 Task: Find connections with filter location General José de San Martín with filter topic #humanresourceswith filter profile language Potuguese with filter current company Hexaware Technologies with filter school Brainware University with filter industry Electrical Equipment Manufacturing with filter service category FIle Management with filter keywords title Credit Counselor
Action: Mouse moved to (490, 100)
Screenshot: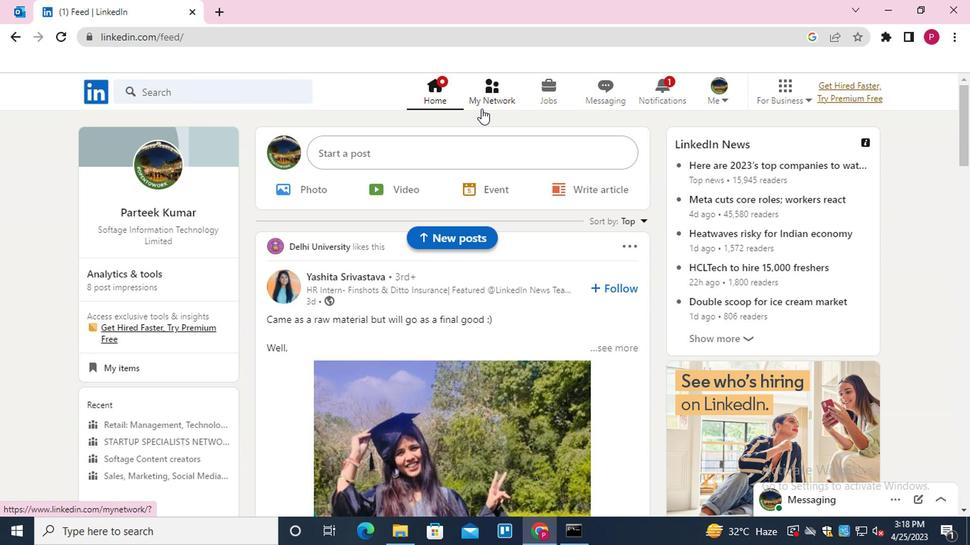 
Action: Mouse pressed left at (490, 100)
Screenshot: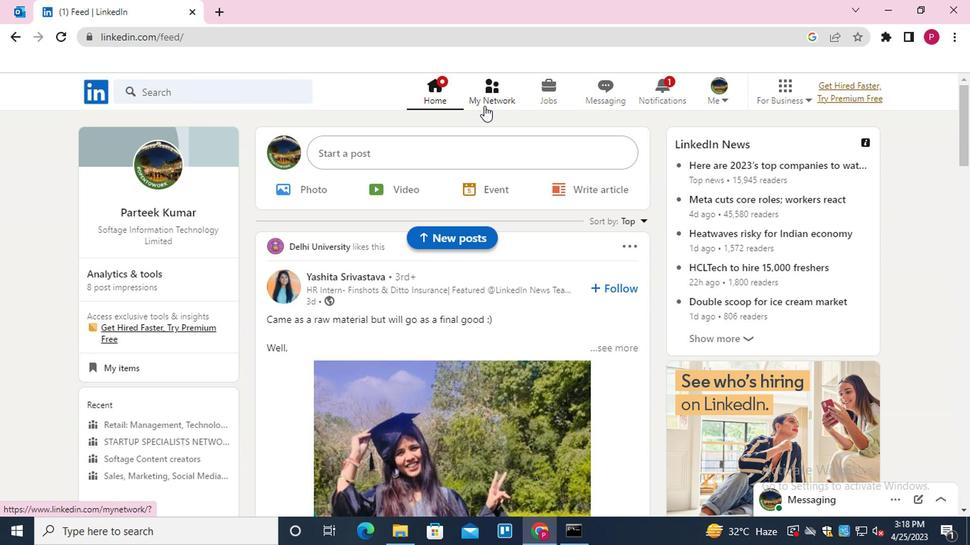 
Action: Mouse moved to (187, 174)
Screenshot: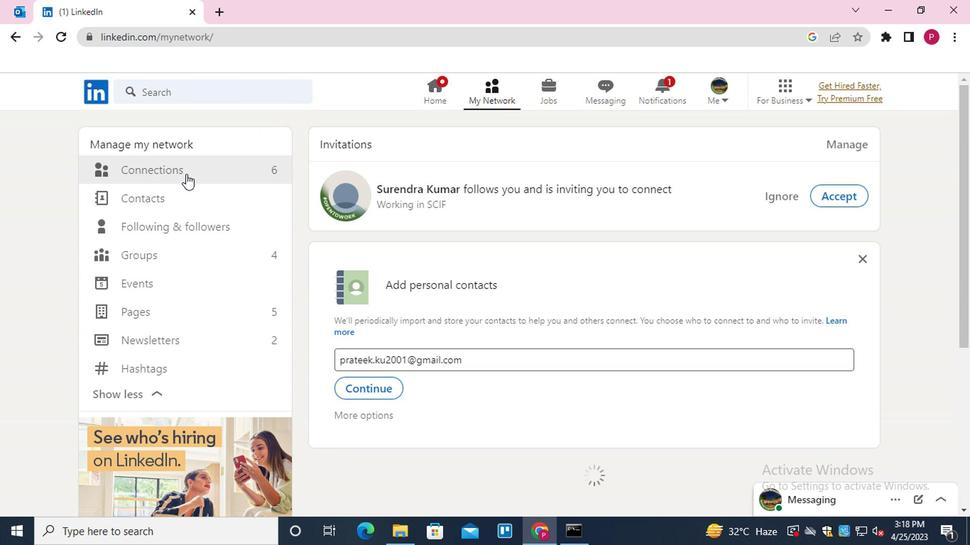 
Action: Mouse pressed left at (187, 174)
Screenshot: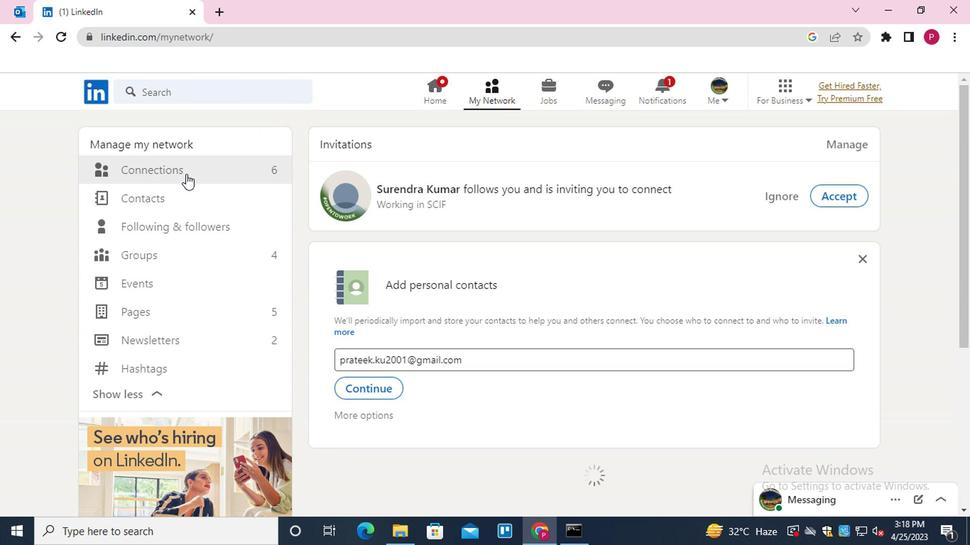 
Action: Mouse moved to (618, 169)
Screenshot: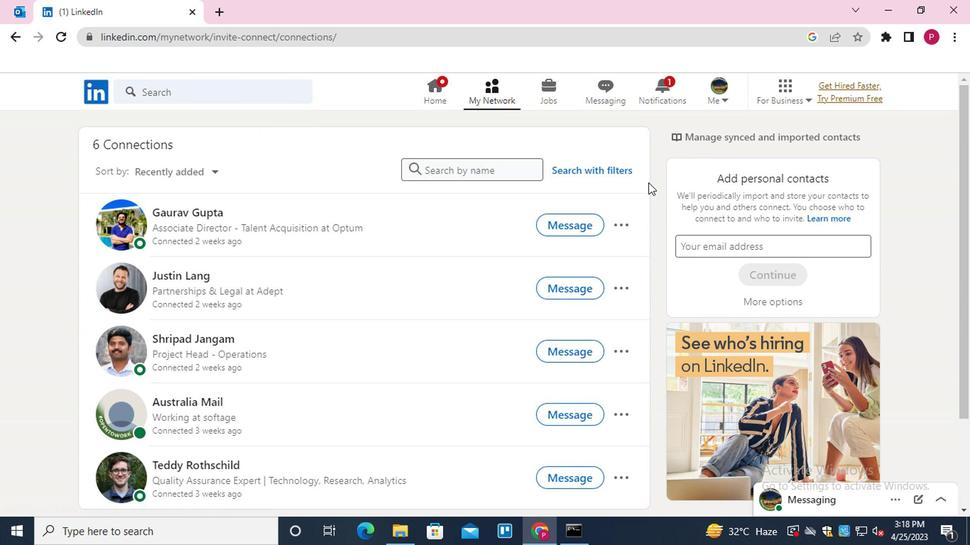 
Action: Mouse pressed left at (618, 169)
Screenshot: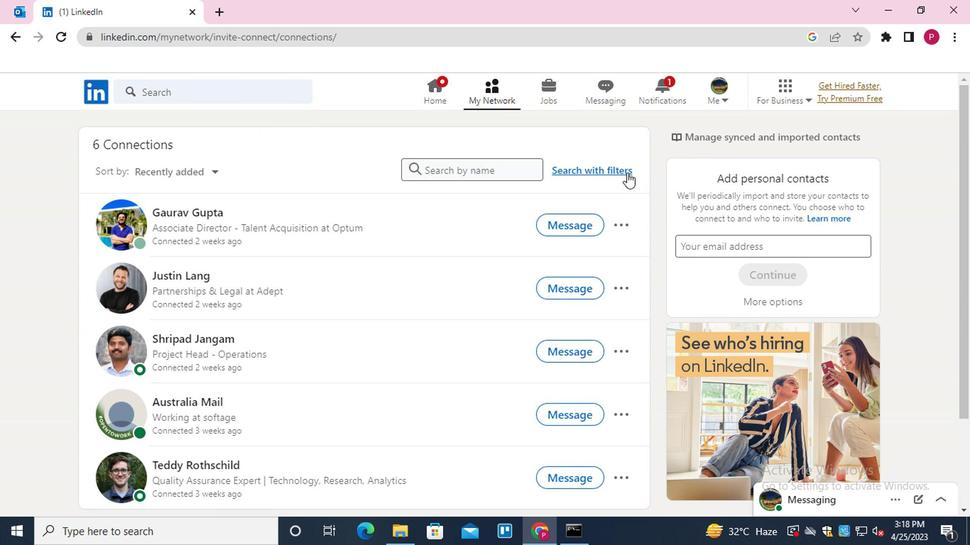 
Action: Mouse moved to (480, 137)
Screenshot: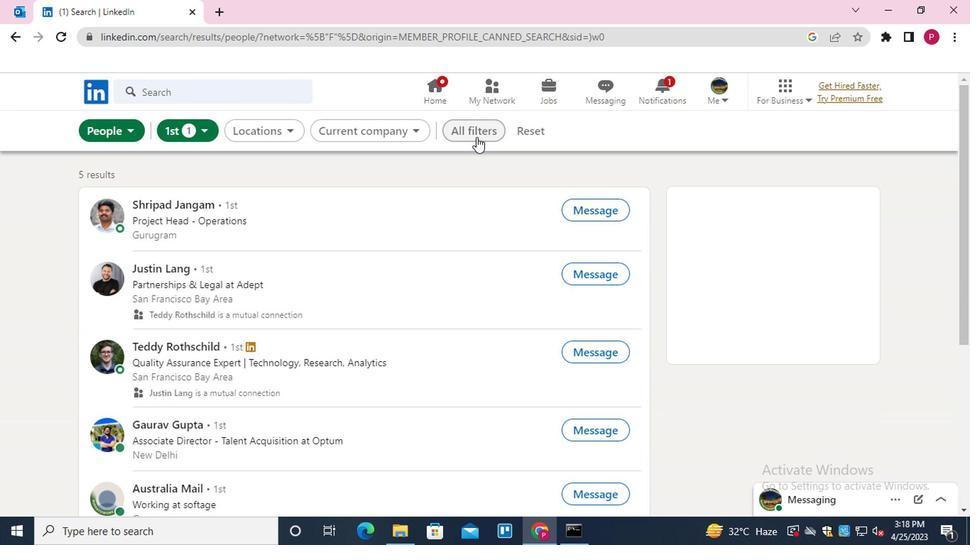 
Action: Mouse pressed left at (480, 137)
Screenshot: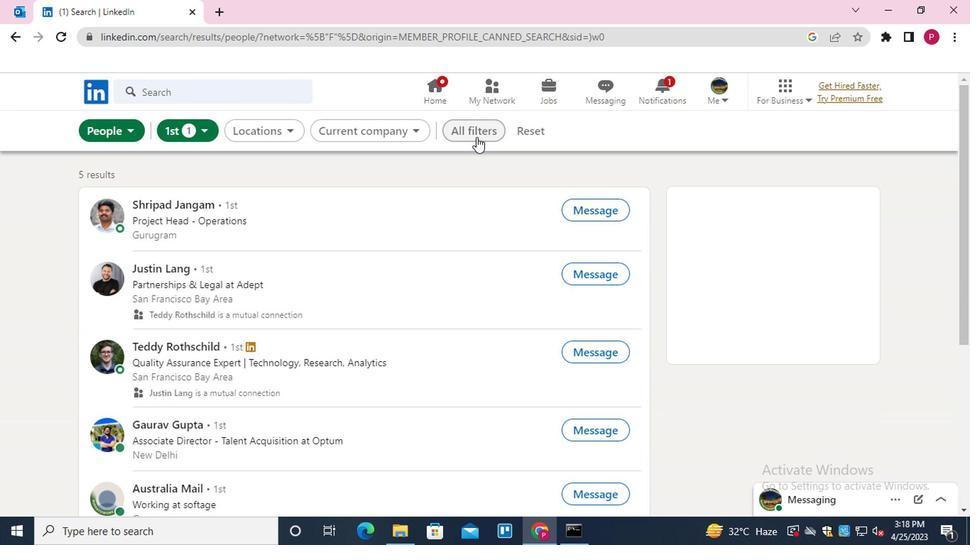 
Action: Mouse moved to (720, 332)
Screenshot: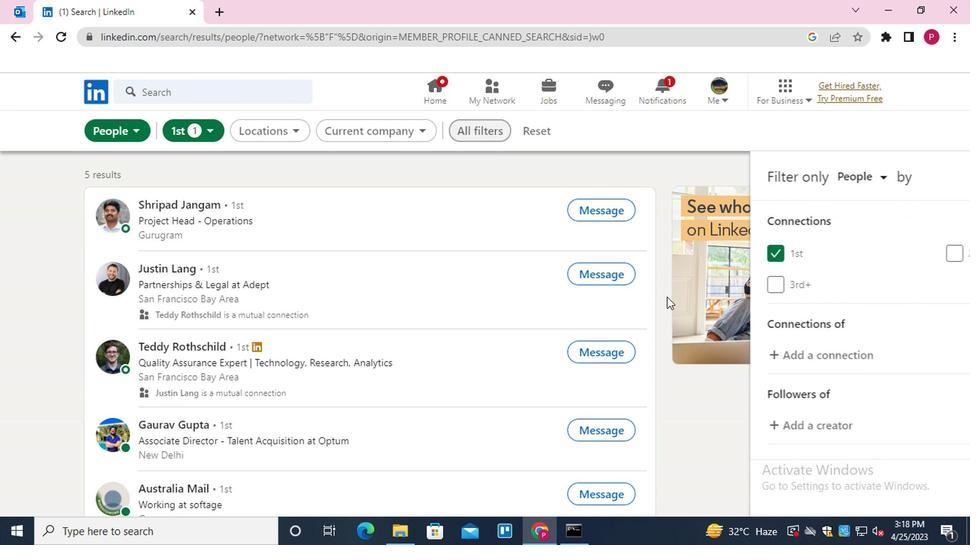 
Action: Mouse scrolled (720, 331) with delta (0, -1)
Screenshot: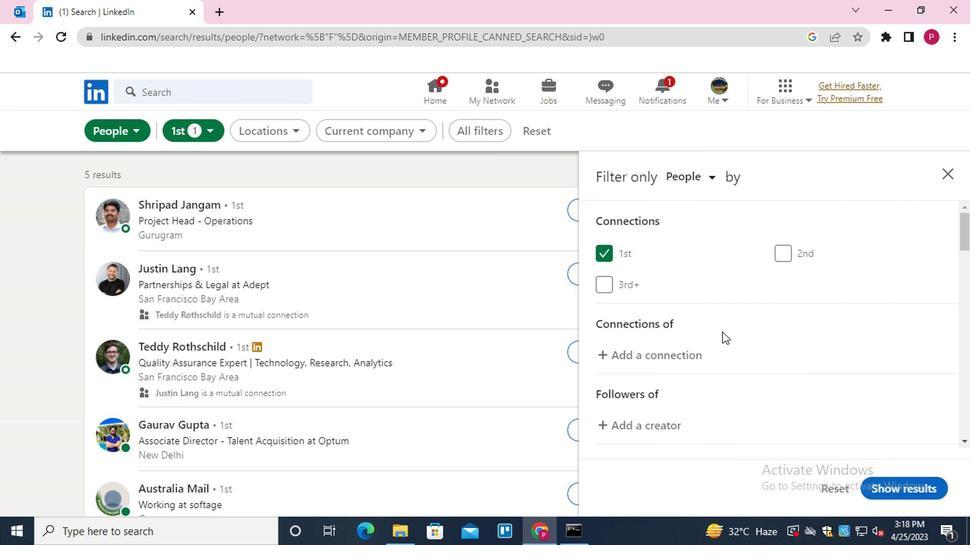 
Action: Mouse scrolled (720, 331) with delta (0, -1)
Screenshot: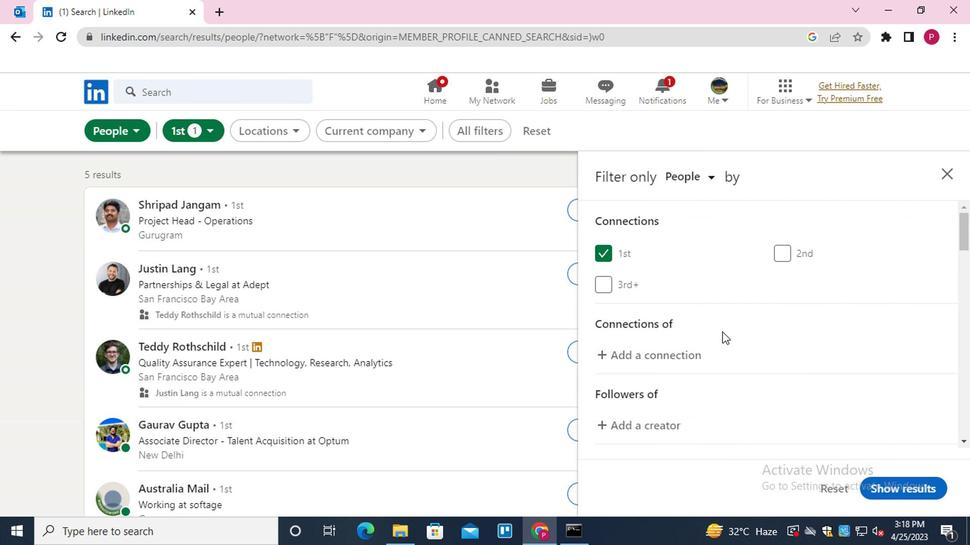 
Action: Mouse moved to (832, 408)
Screenshot: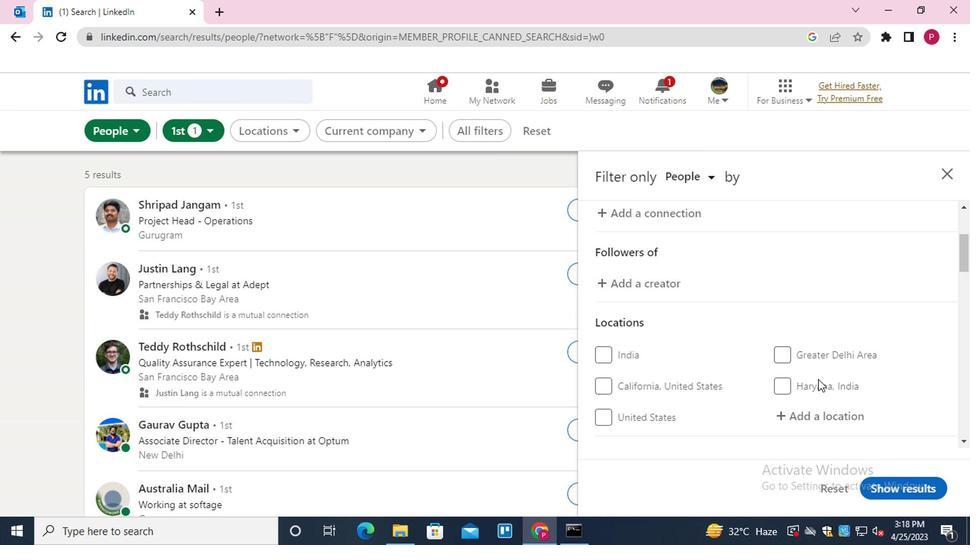 
Action: Mouse pressed left at (832, 408)
Screenshot: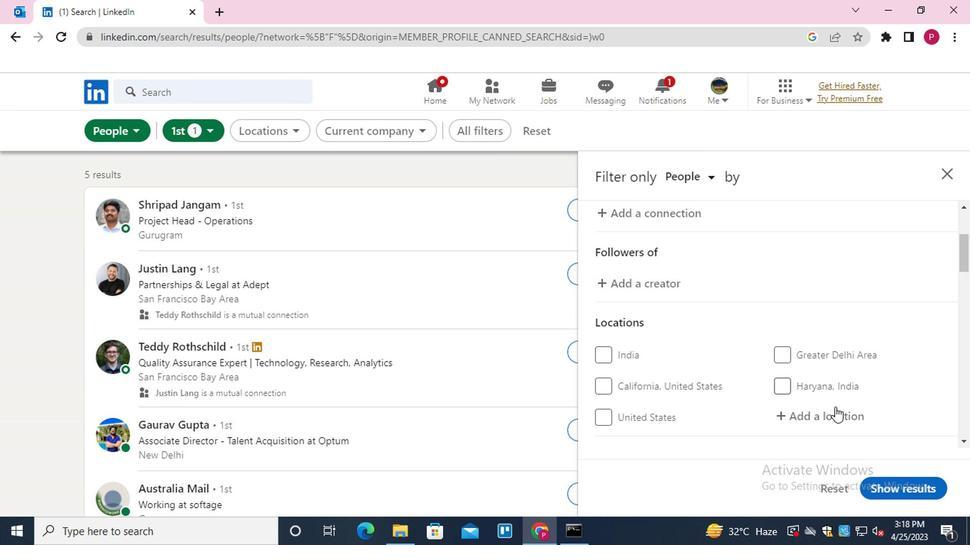 
Action: Mouse moved to (832, 408)
Screenshot: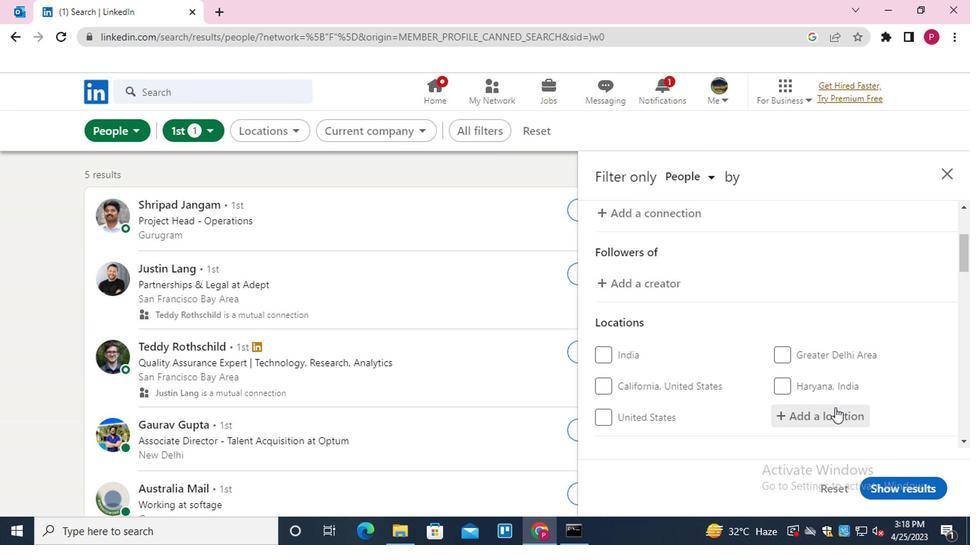 
Action: Key pressed <Key.shift>GENERAL<Key.space><Key.shift>JOSE
Screenshot: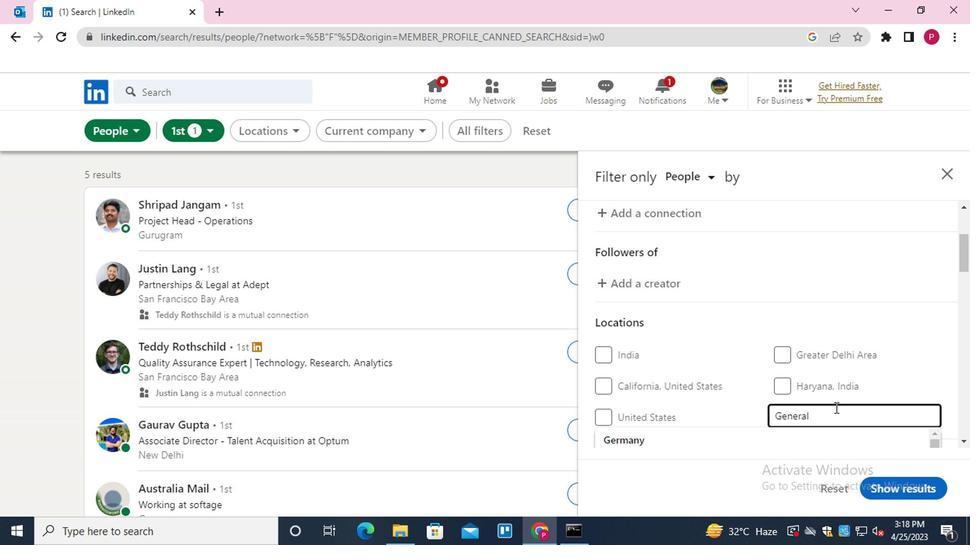 
Action: Mouse moved to (789, 343)
Screenshot: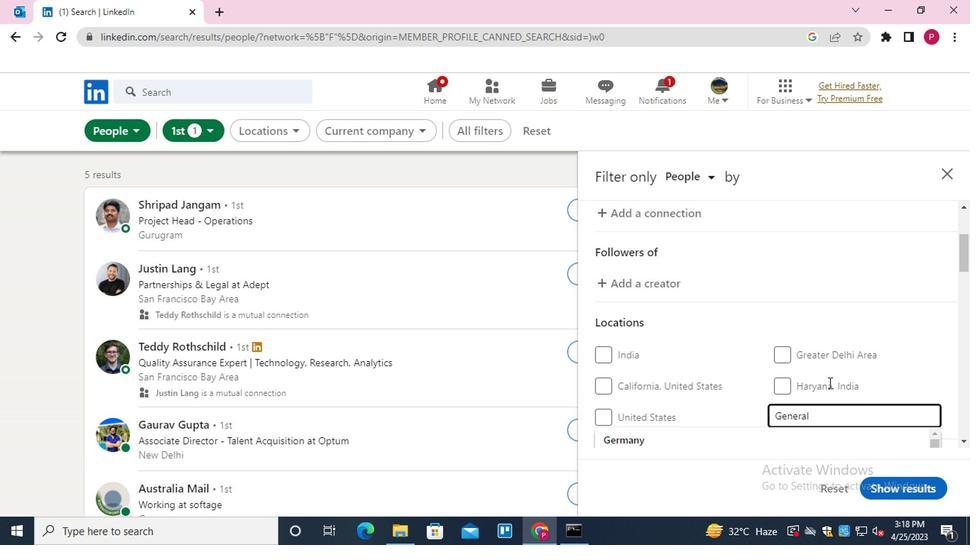 
Action: Mouse scrolled (789, 343) with delta (0, 0)
Screenshot: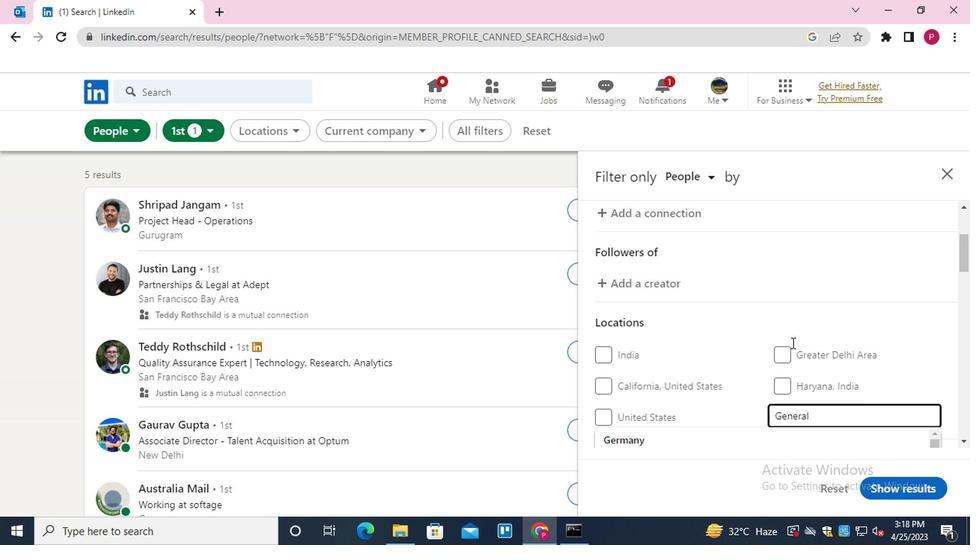 
Action: Mouse moved to (707, 369)
Screenshot: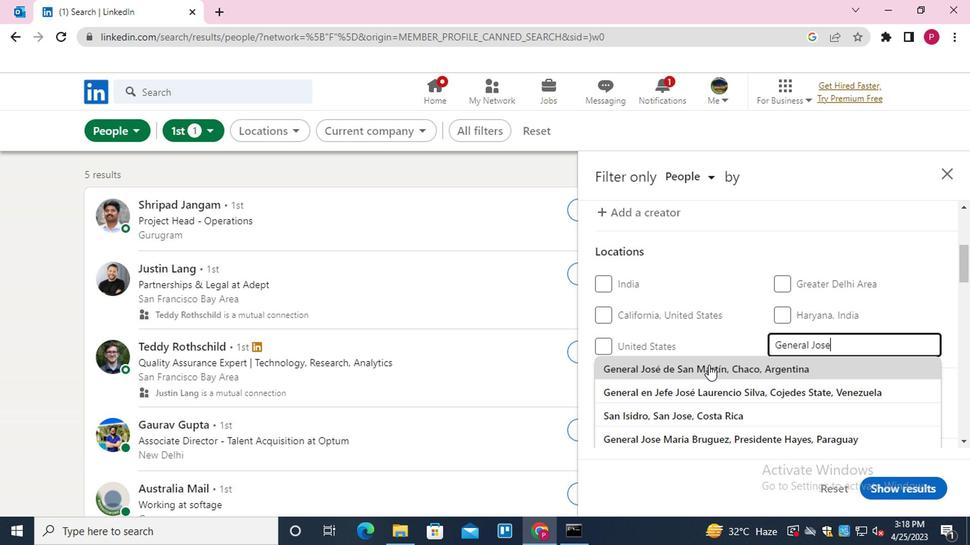 
Action: Mouse pressed left at (707, 369)
Screenshot: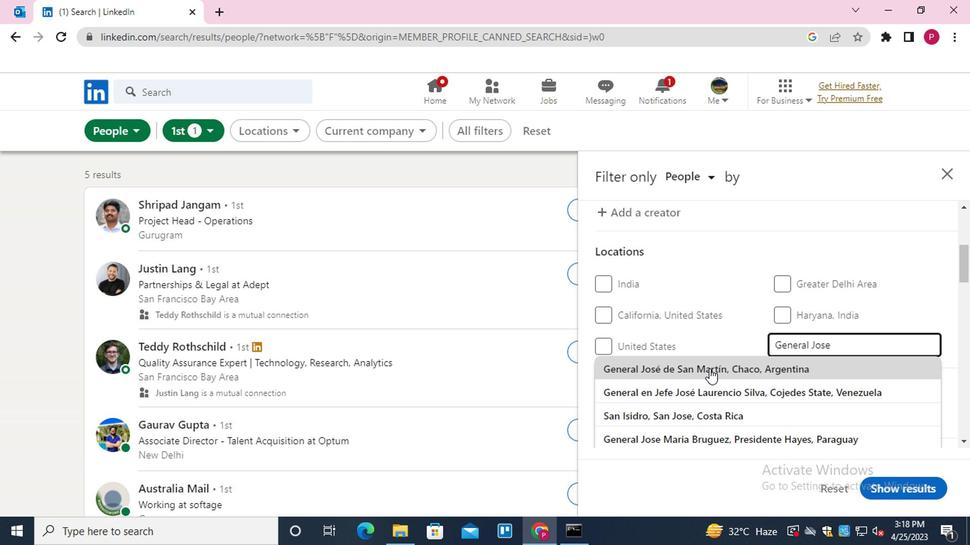 
Action: Mouse scrolled (707, 368) with delta (0, -1)
Screenshot: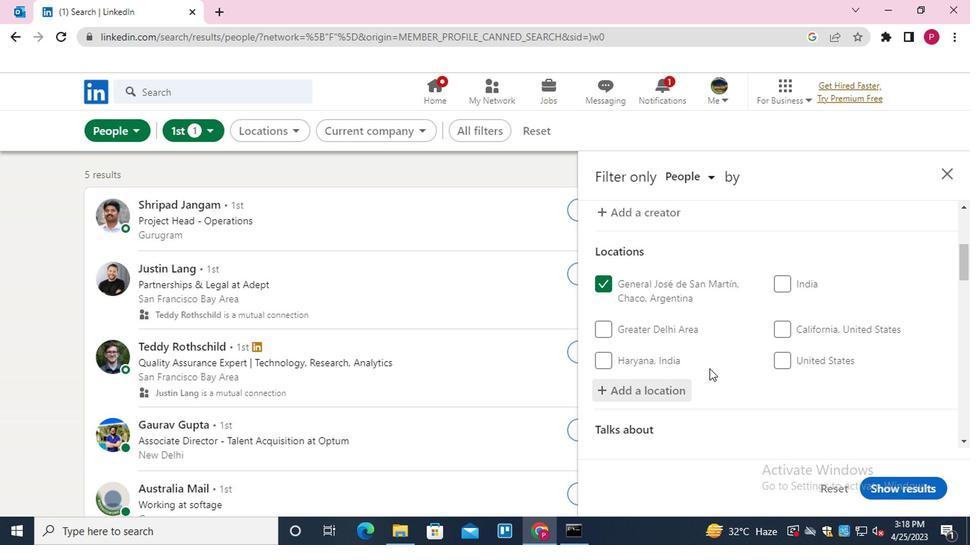 
Action: Mouse scrolled (707, 368) with delta (0, -1)
Screenshot: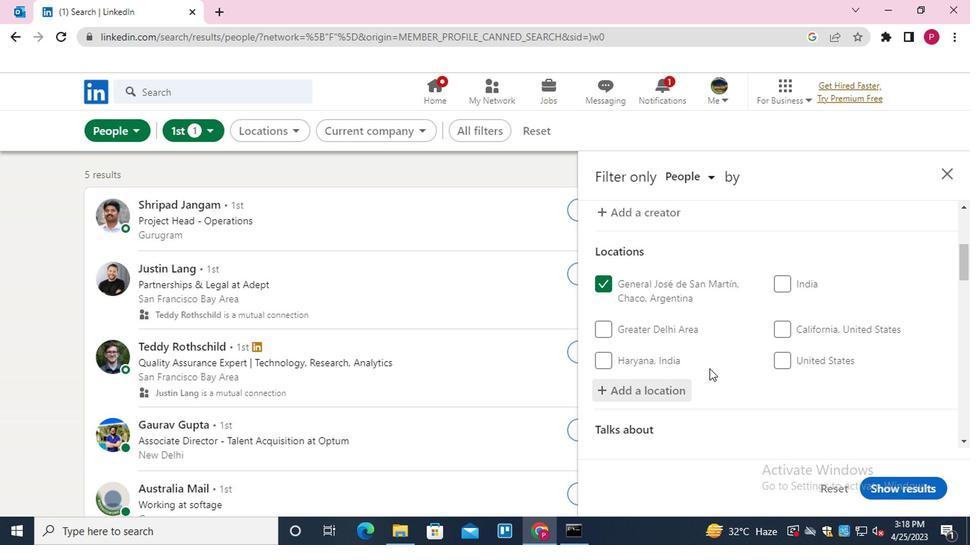 
Action: Mouse moved to (651, 314)
Screenshot: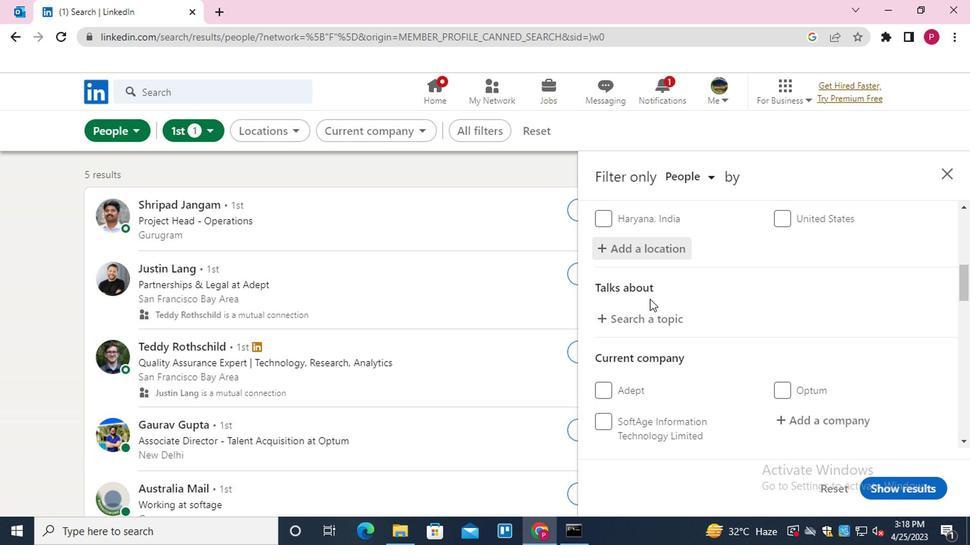 
Action: Mouse pressed left at (651, 314)
Screenshot: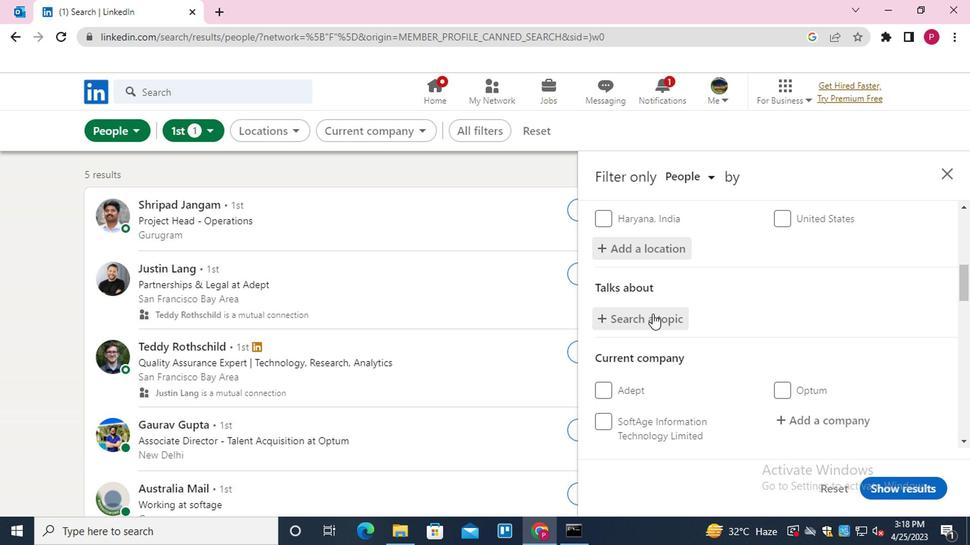 
Action: Key pressed <Key.shift>#HUMANRESORCES
Screenshot: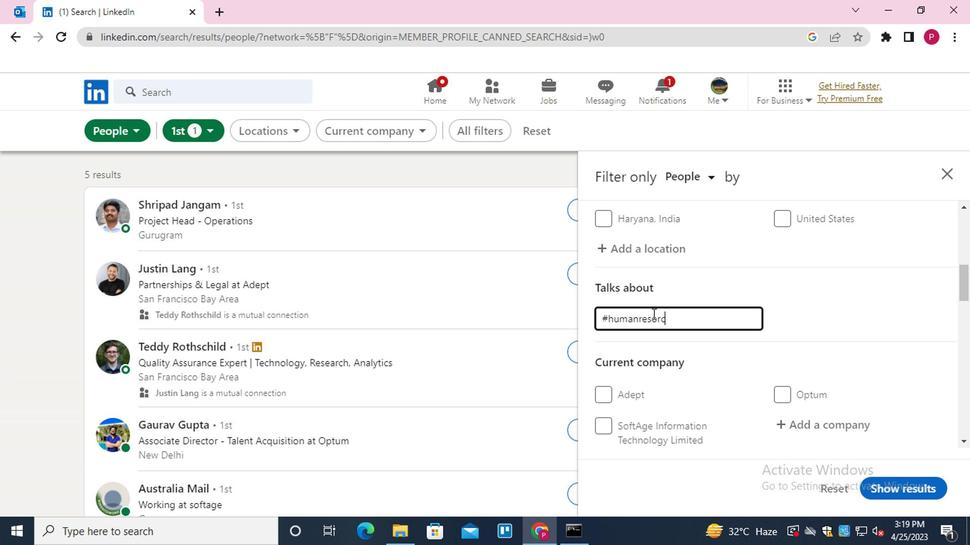 
Action: Mouse moved to (705, 339)
Screenshot: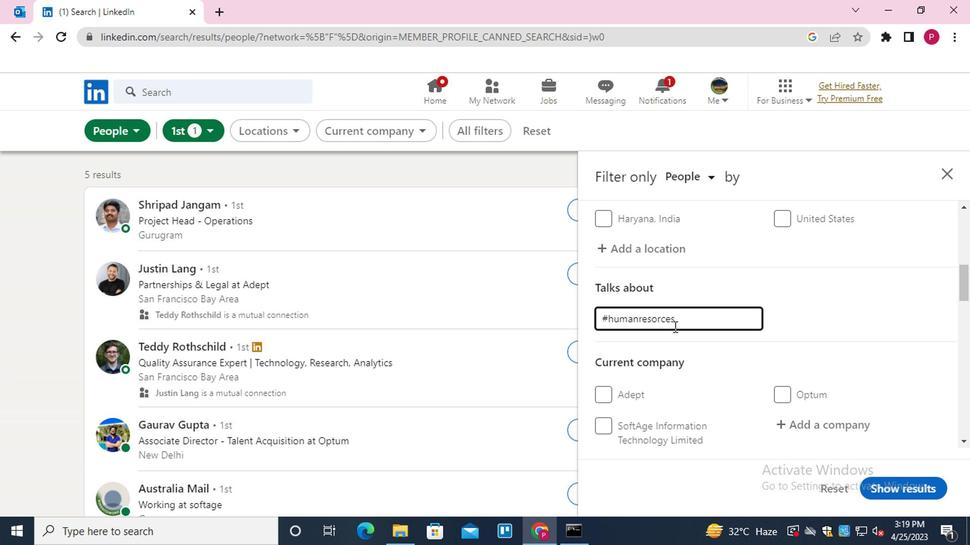 
Action: Mouse scrolled (705, 338) with delta (0, -1)
Screenshot: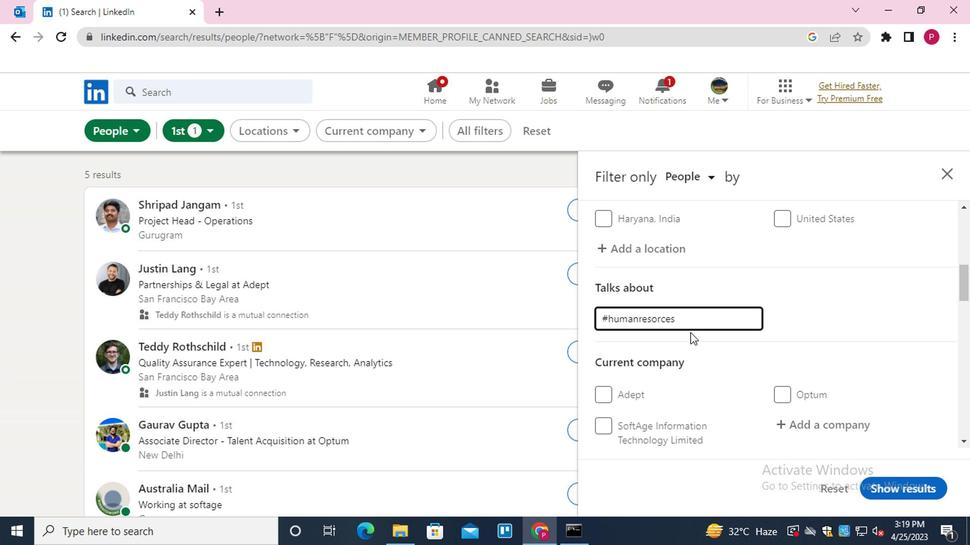 
Action: Mouse moved to (706, 339)
Screenshot: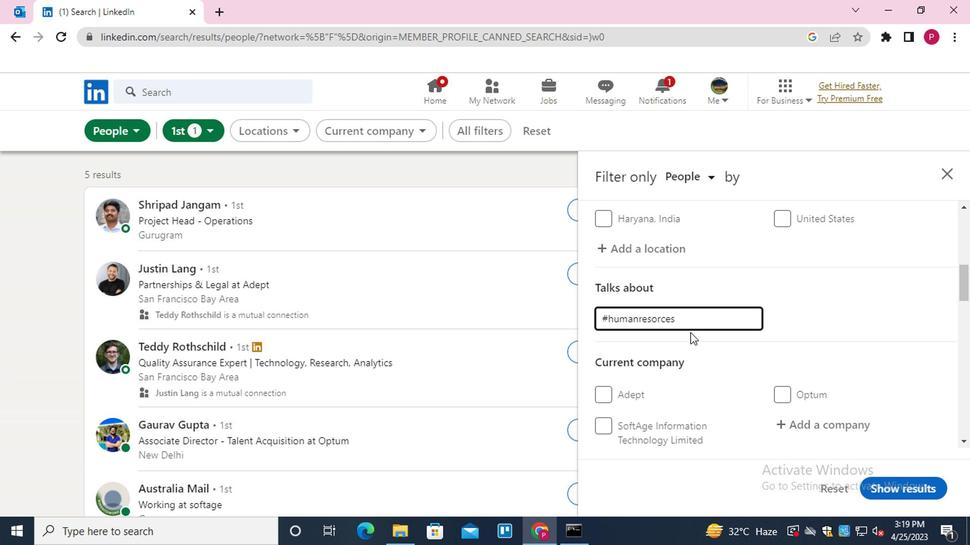 
Action: Mouse scrolled (706, 338) with delta (0, -1)
Screenshot: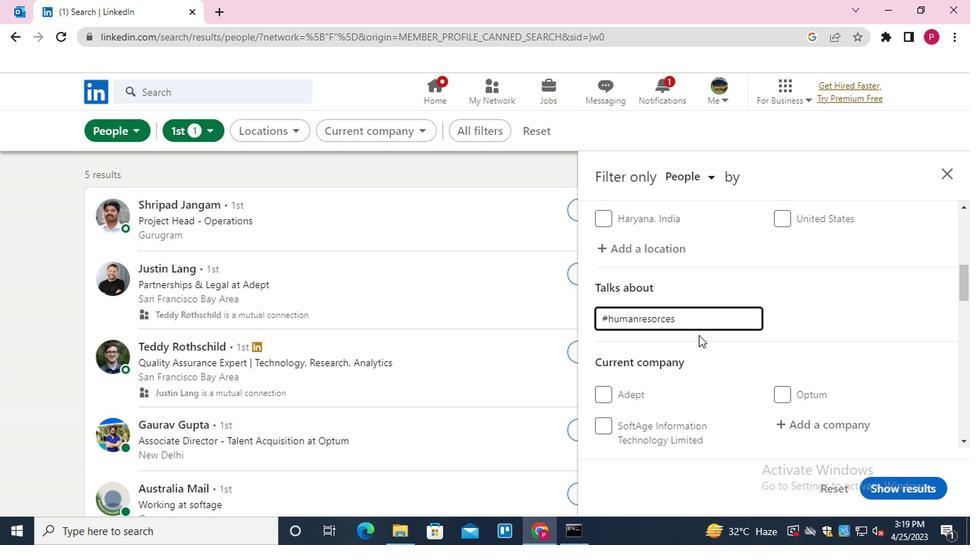 
Action: Mouse moved to (819, 283)
Screenshot: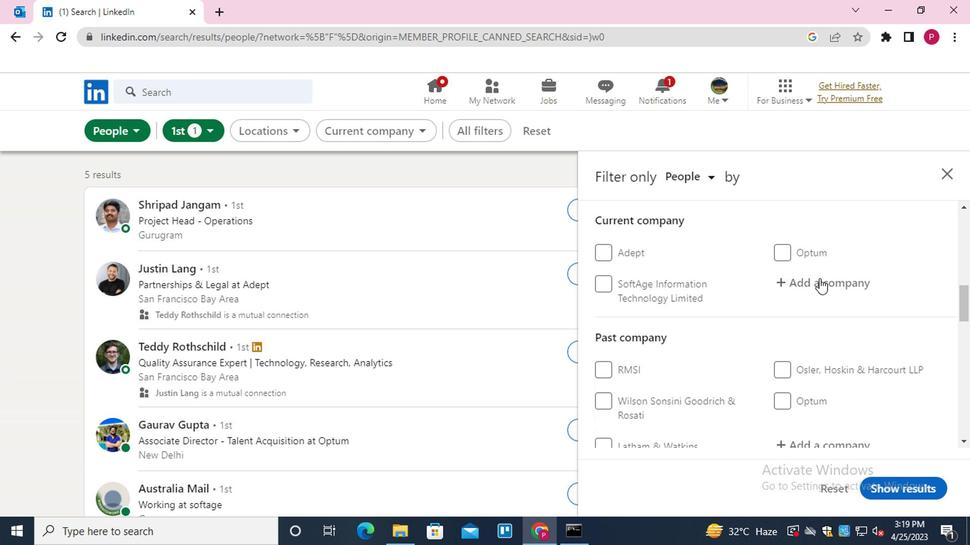
Action: Mouse pressed left at (819, 283)
Screenshot: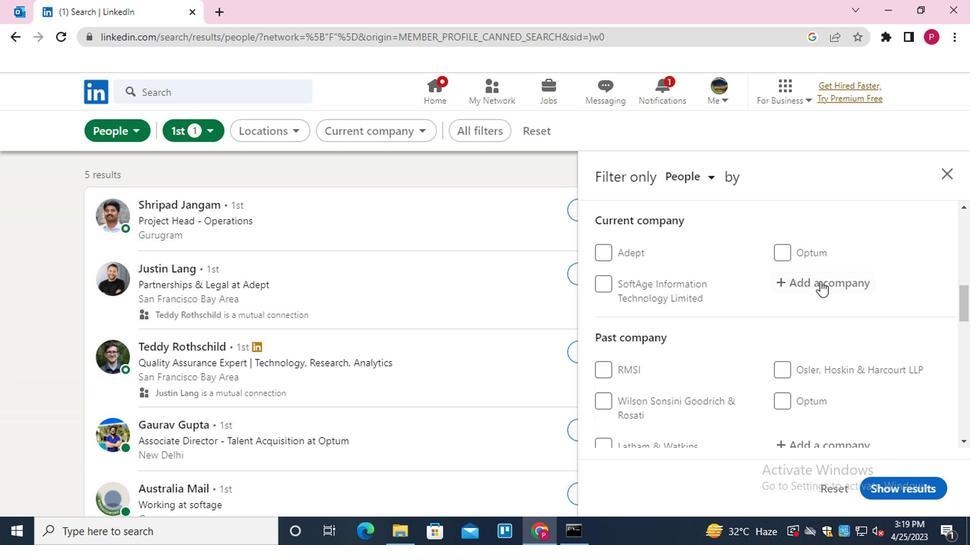 
Action: Key pressed <Key.shift>HEXAWARE
Screenshot: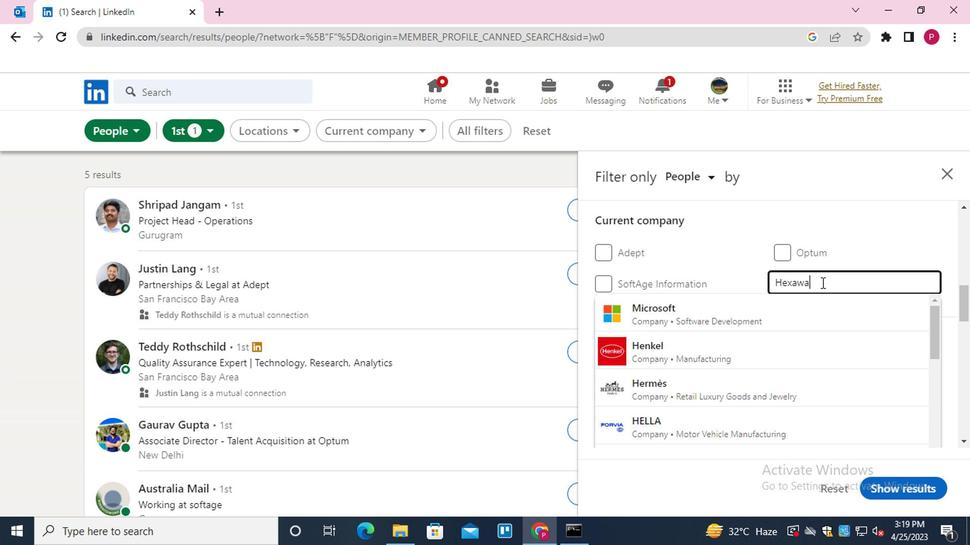 
Action: Mouse moved to (746, 316)
Screenshot: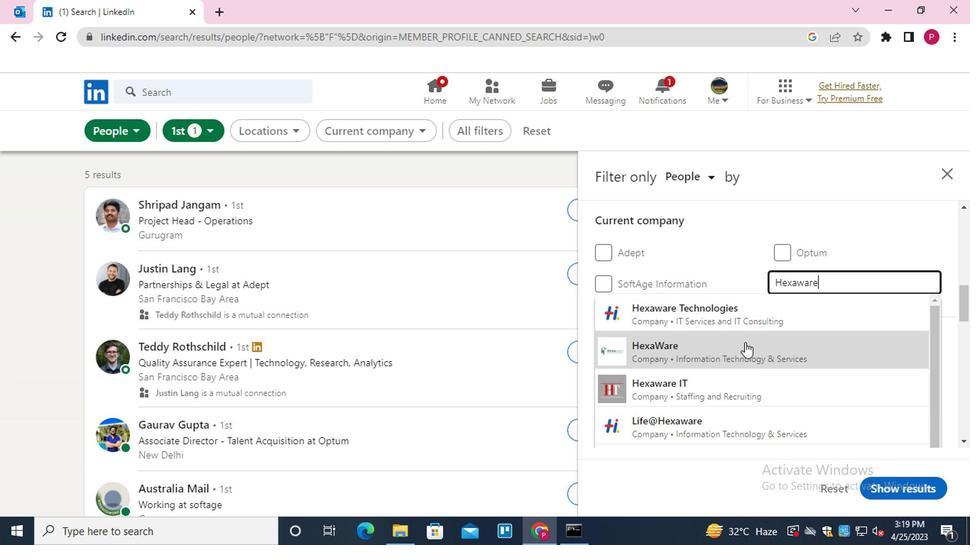 
Action: Mouse pressed left at (746, 316)
Screenshot: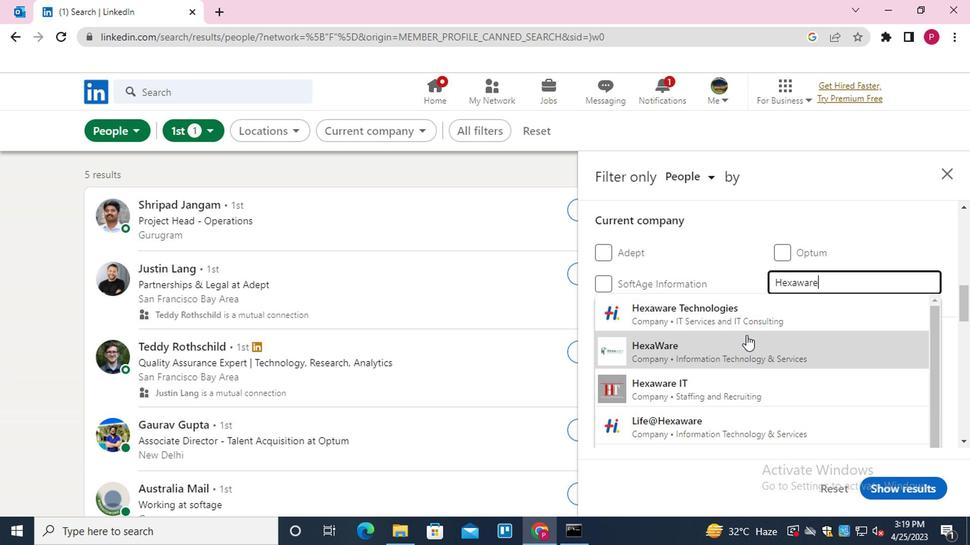 
Action: Mouse moved to (670, 304)
Screenshot: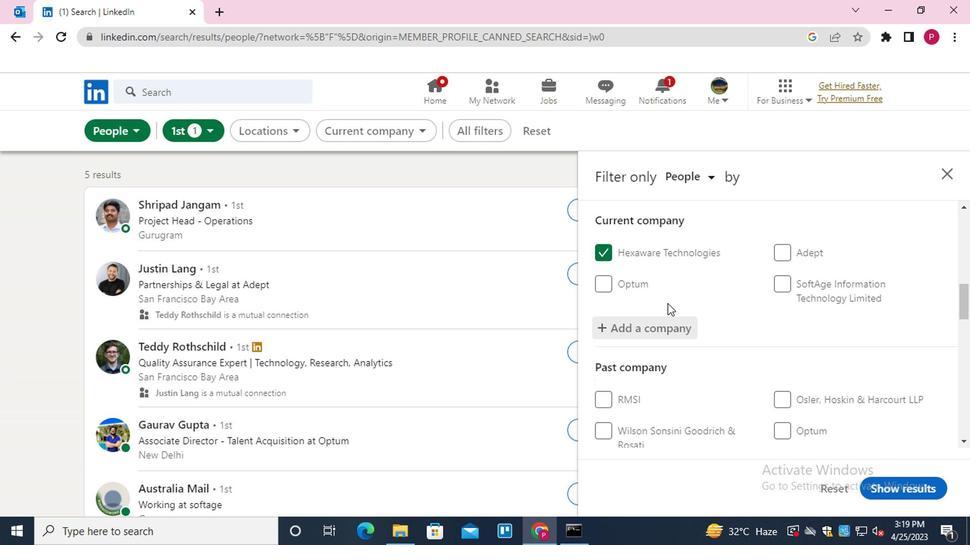 
Action: Mouse scrolled (670, 303) with delta (0, 0)
Screenshot: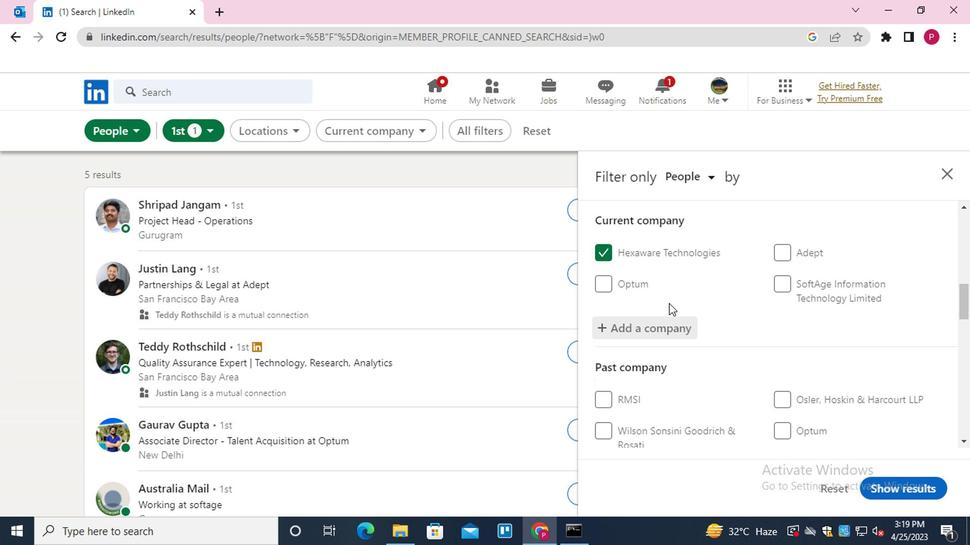 
Action: Mouse moved to (671, 304)
Screenshot: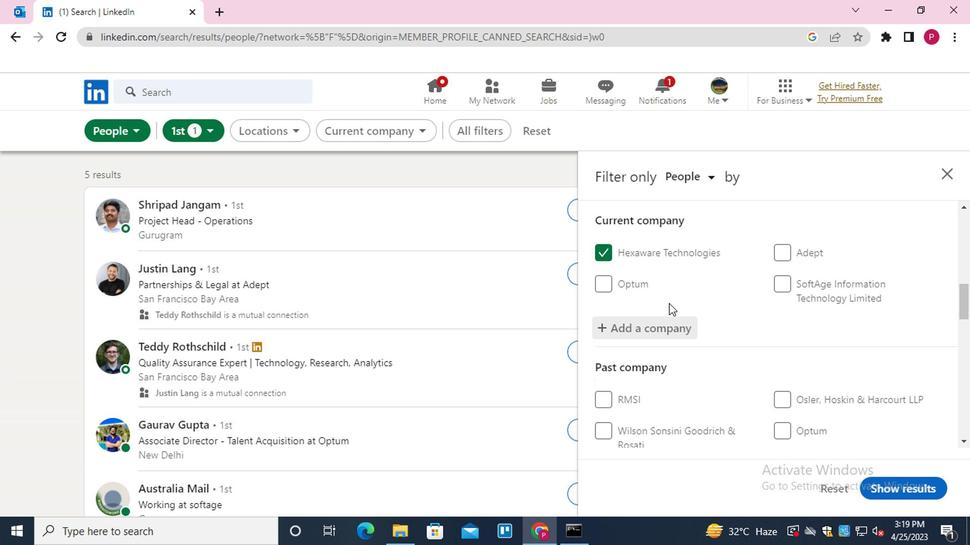 
Action: Mouse scrolled (671, 303) with delta (0, 0)
Screenshot: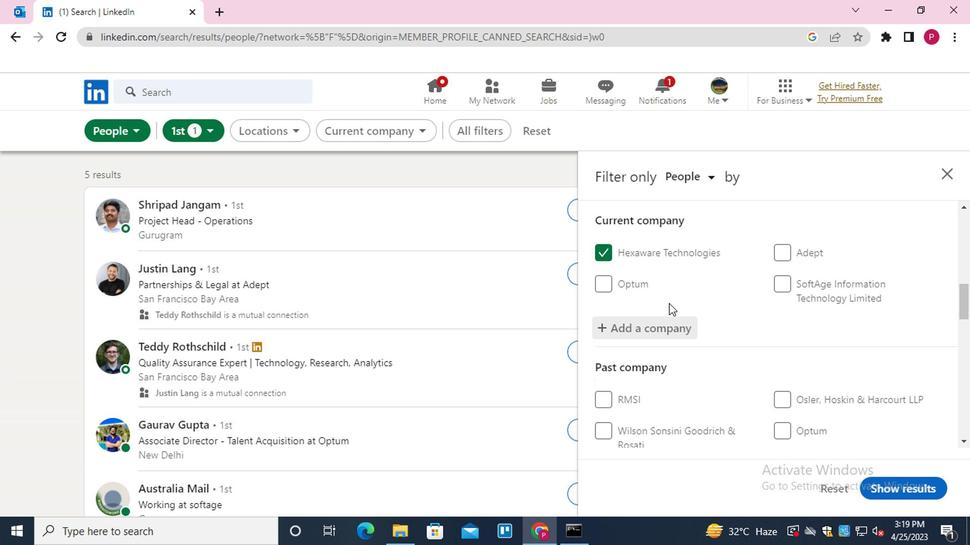 
Action: Mouse moved to (736, 368)
Screenshot: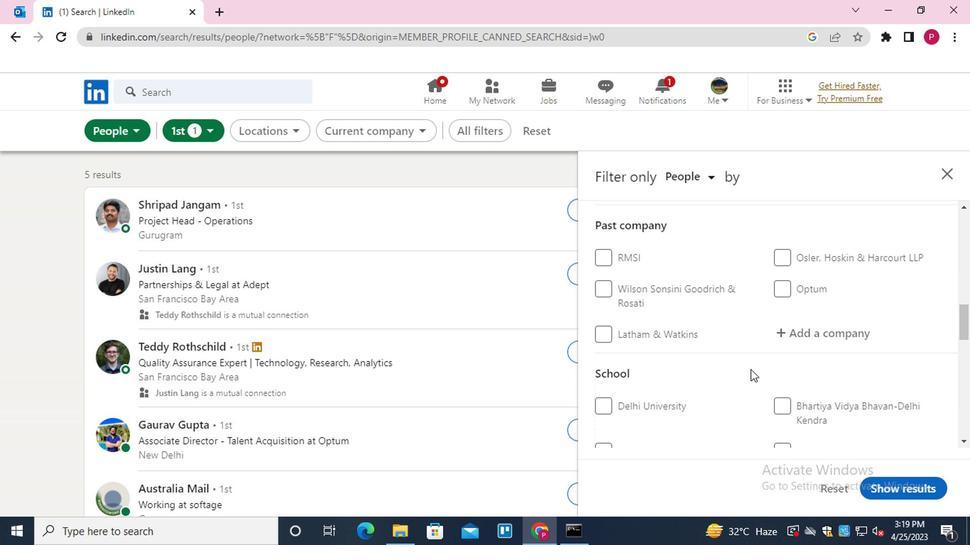 
Action: Mouse scrolled (736, 366) with delta (0, -1)
Screenshot: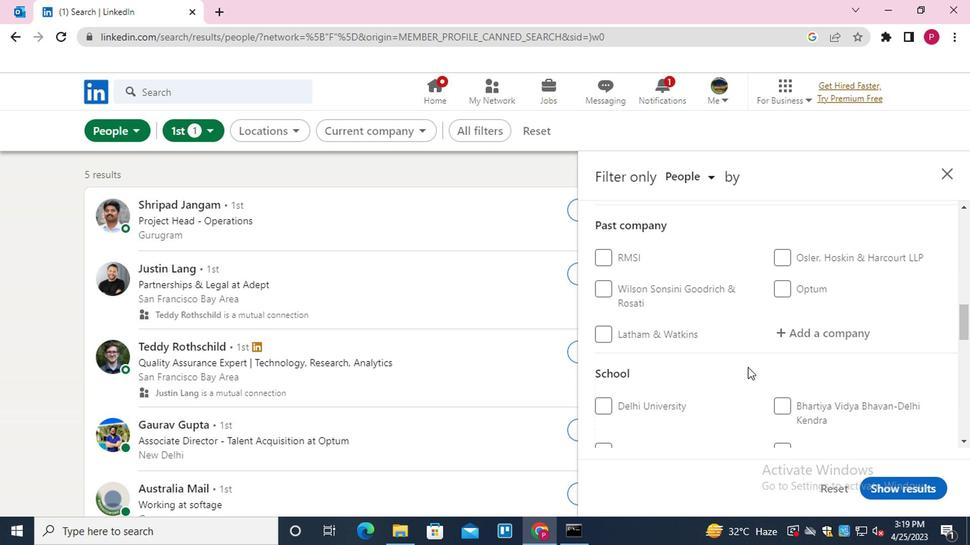 
Action: Mouse scrolled (736, 366) with delta (0, -1)
Screenshot: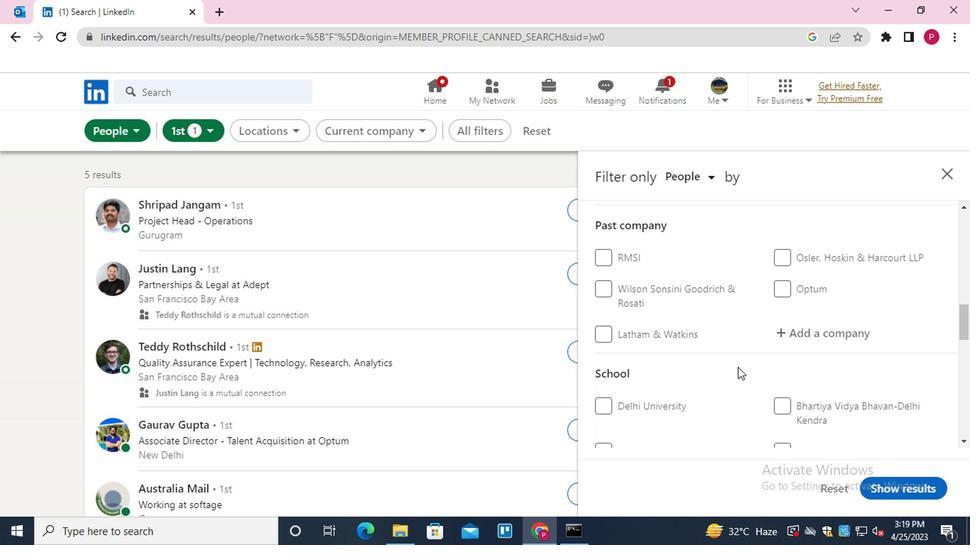 
Action: Mouse moved to (802, 361)
Screenshot: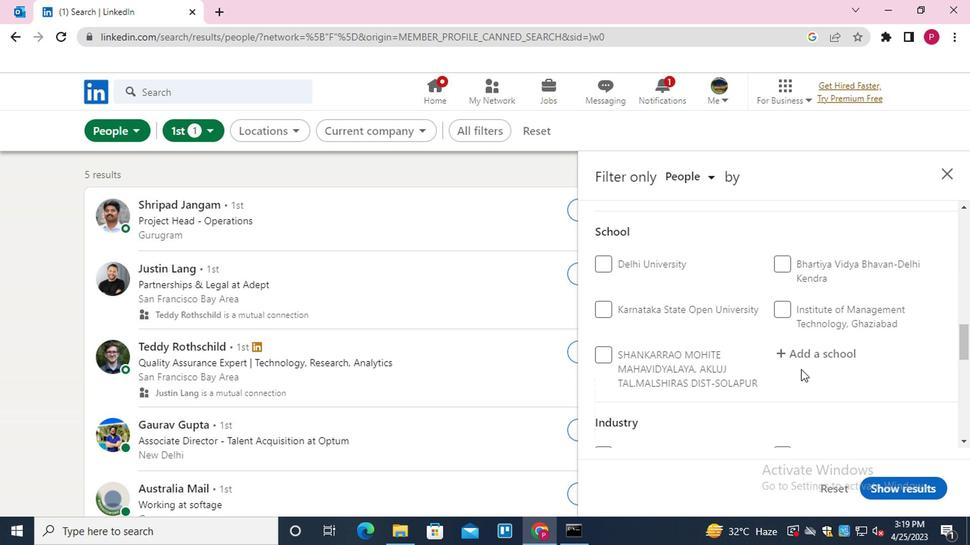 
Action: Mouse pressed left at (802, 361)
Screenshot: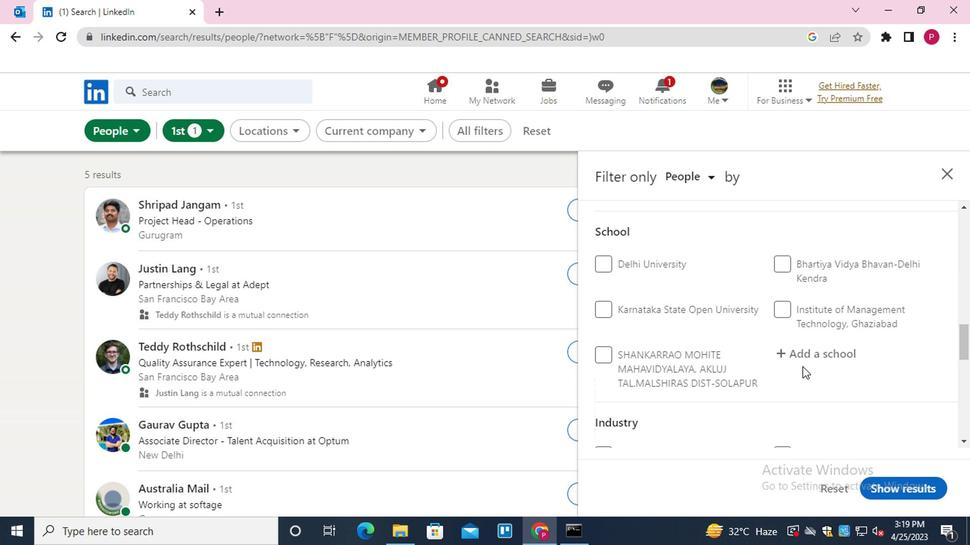 
Action: Key pressed <Key.shift><Key.shift><Key.shift><Key.shift>BRAINWARE
Screenshot: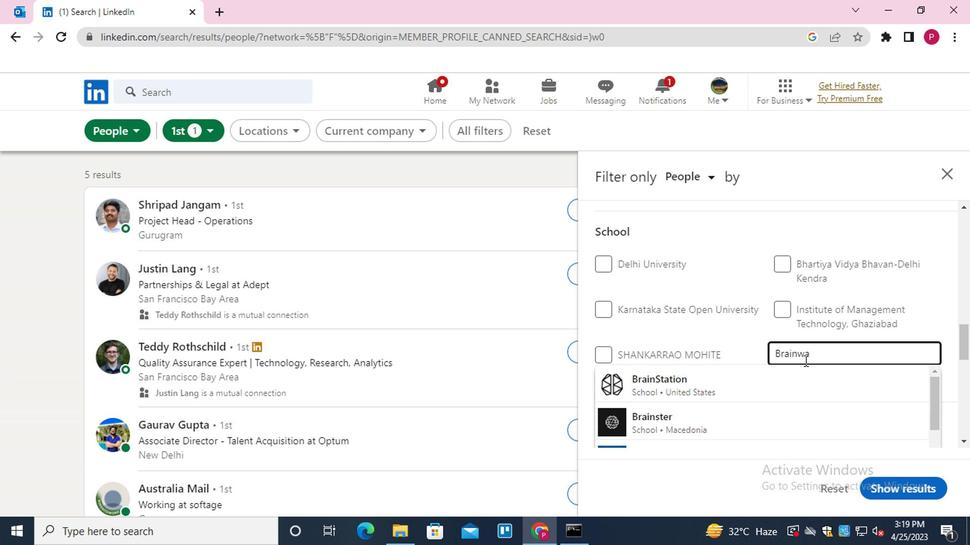 
Action: Mouse moved to (748, 385)
Screenshot: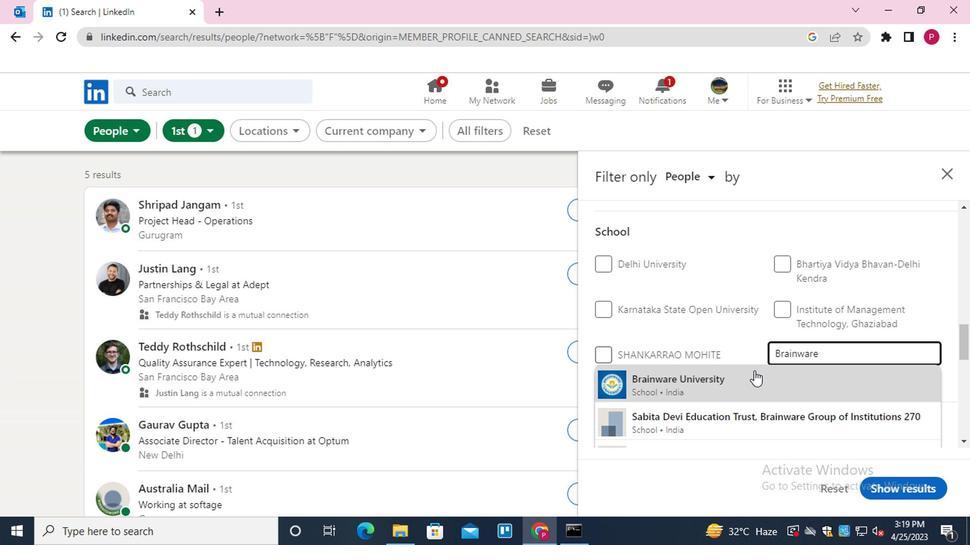 
Action: Mouse pressed left at (748, 385)
Screenshot: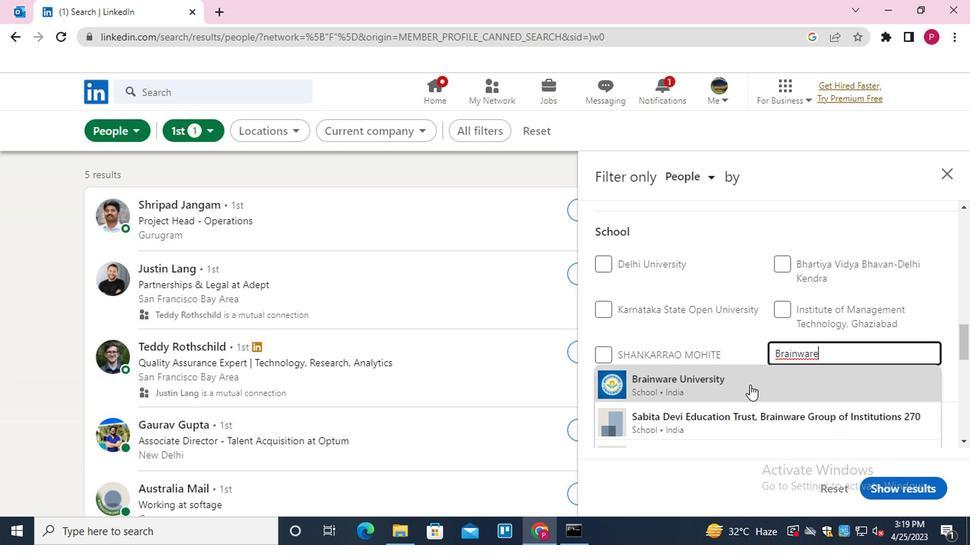 
Action: Mouse moved to (733, 386)
Screenshot: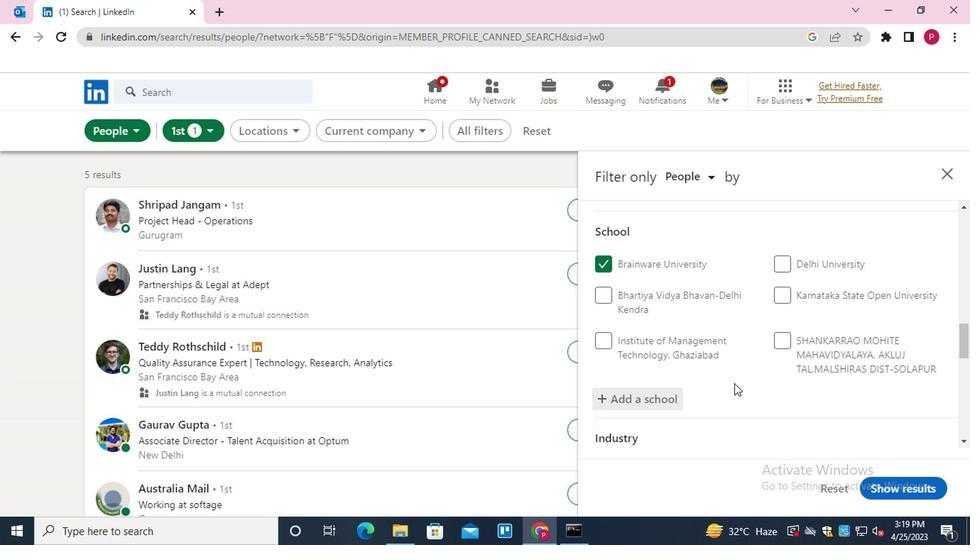 
Action: Mouse scrolled (733, 385) with delta (0, 0)
Screenshot: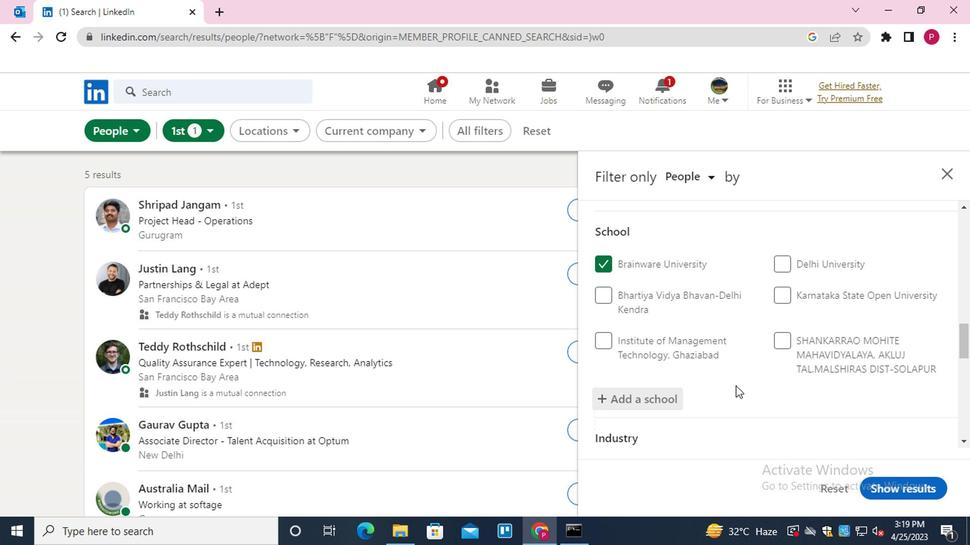 
Action: Mouse scrolled (733, 385) with delta (0, 0)
Screenshot: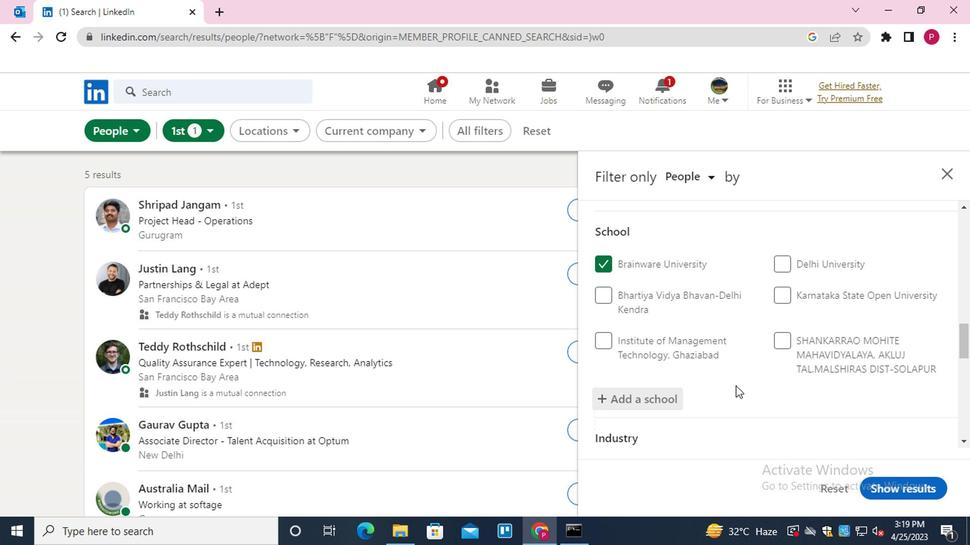 
Action: Mouse moved to (810, 407)
Screenshot: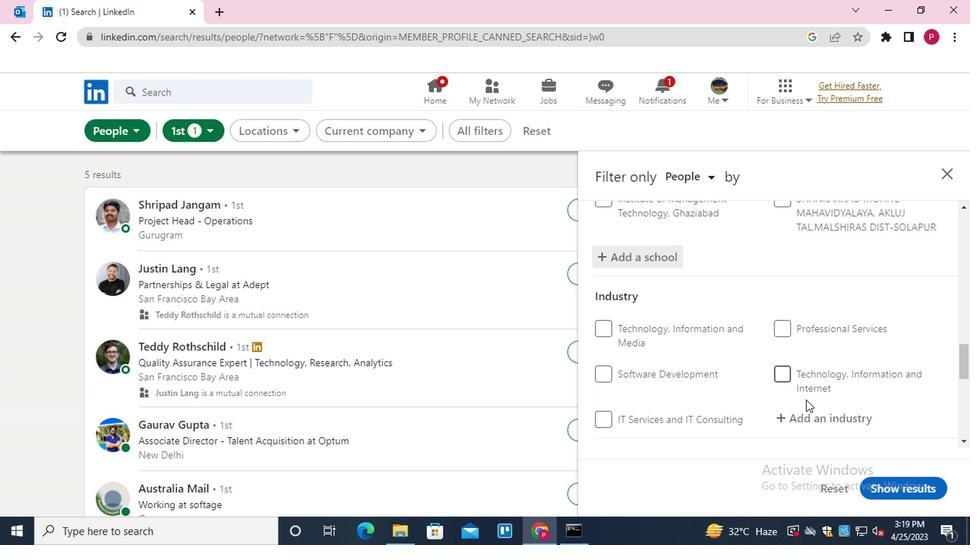 
Action: Mouse pressed left at (810, 407)
Screenshot: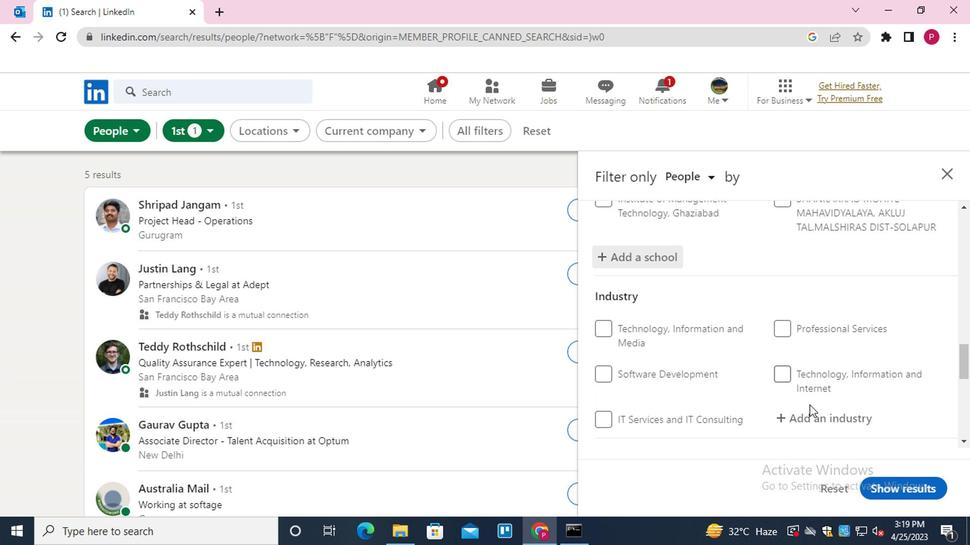 
Action: Key pressed <Key.shift>ELECTRICAL<Key.space><Key.shift>EQ
Screenshot: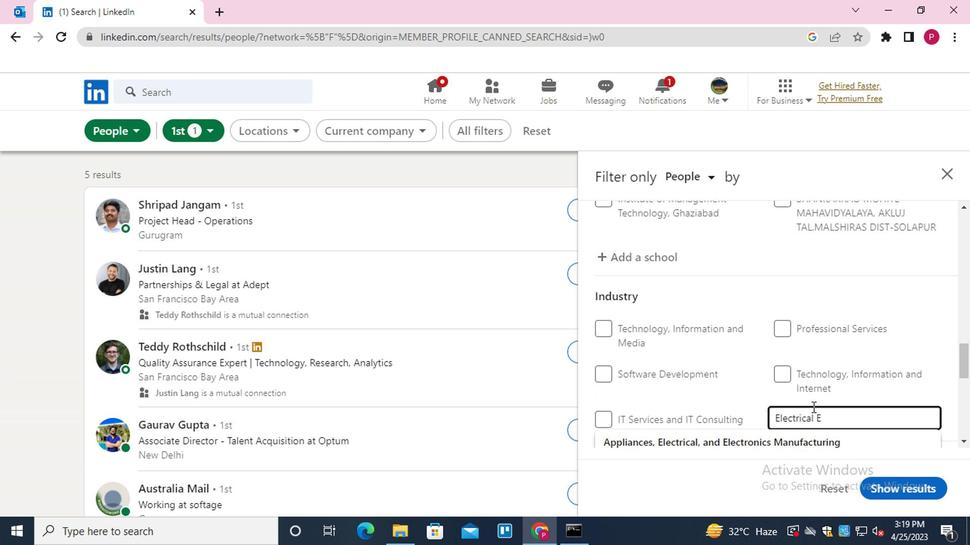 
Action: Mouse moved to (755, 336)
Screenshot: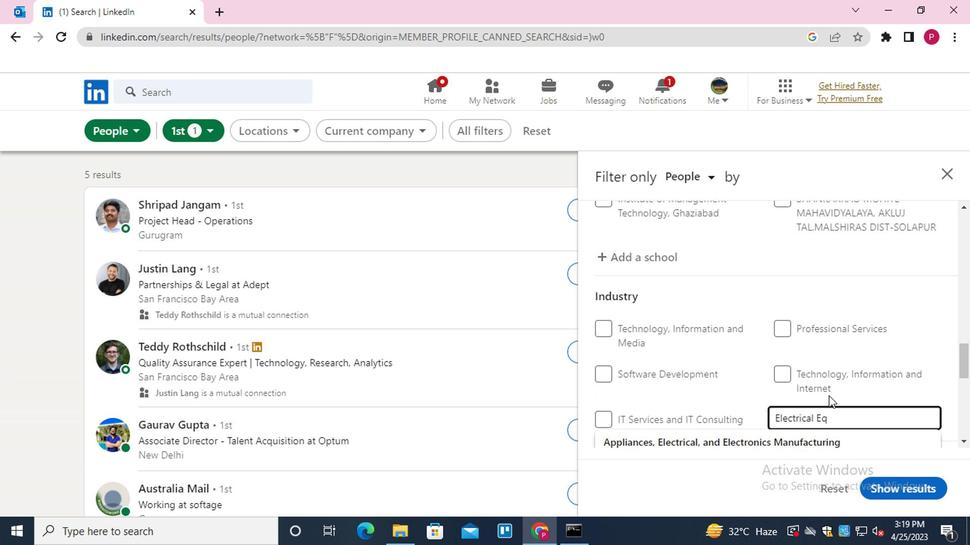 
Action: Mouse scrolled (755, 336) with delta (0, 0)
Screenshot: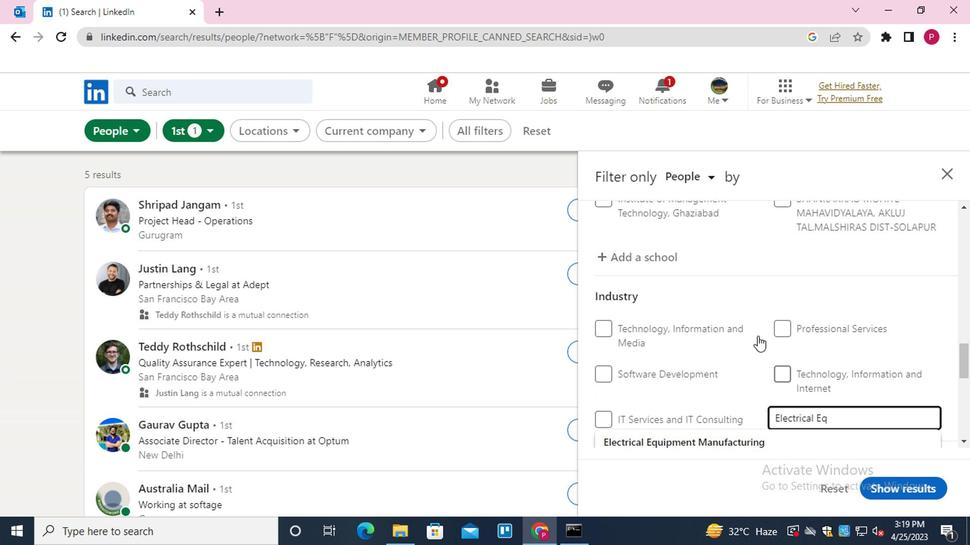 
Action: Mouse moved to (715, 375)
Screenshot: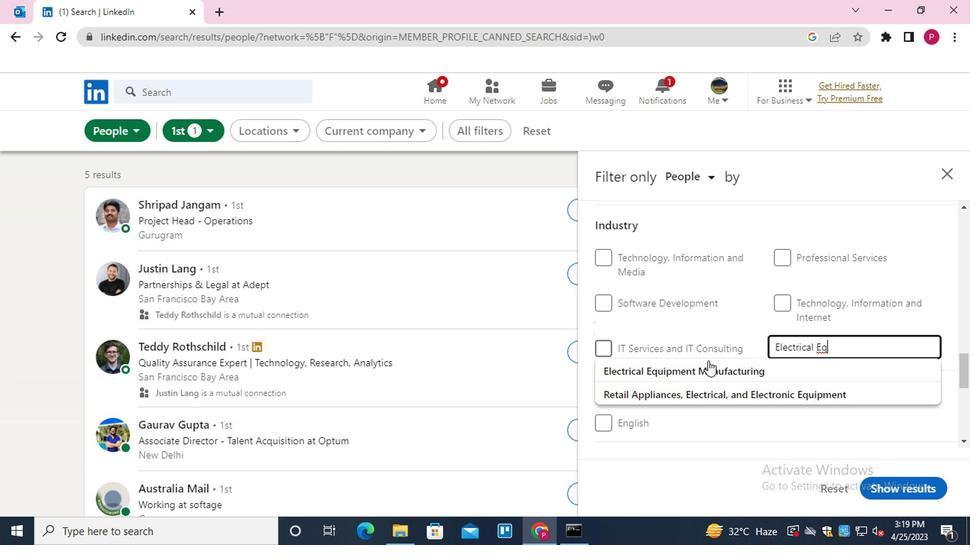 
Action: Mouse pressed left at (715, 375)
Screenshot: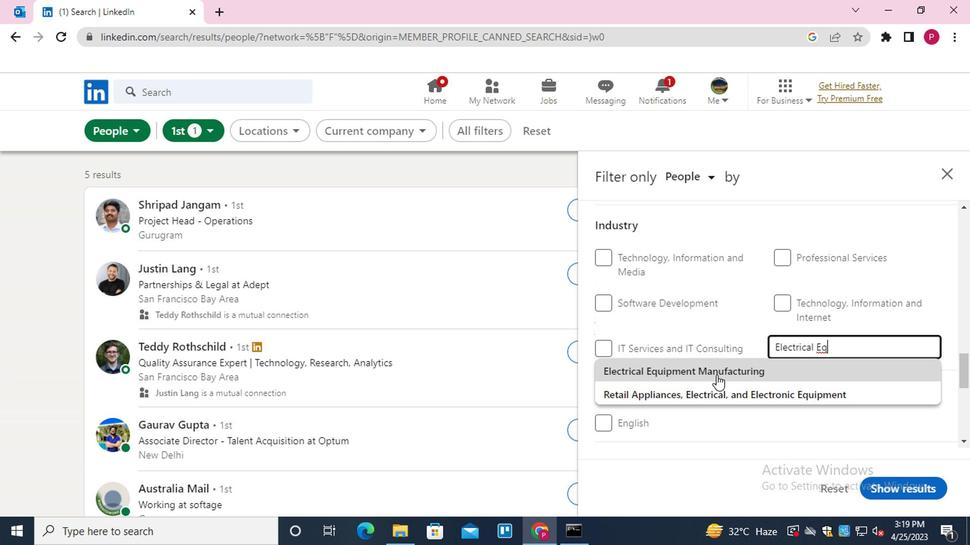 
Action: Mouse moved to (708, 362)
Screenshot: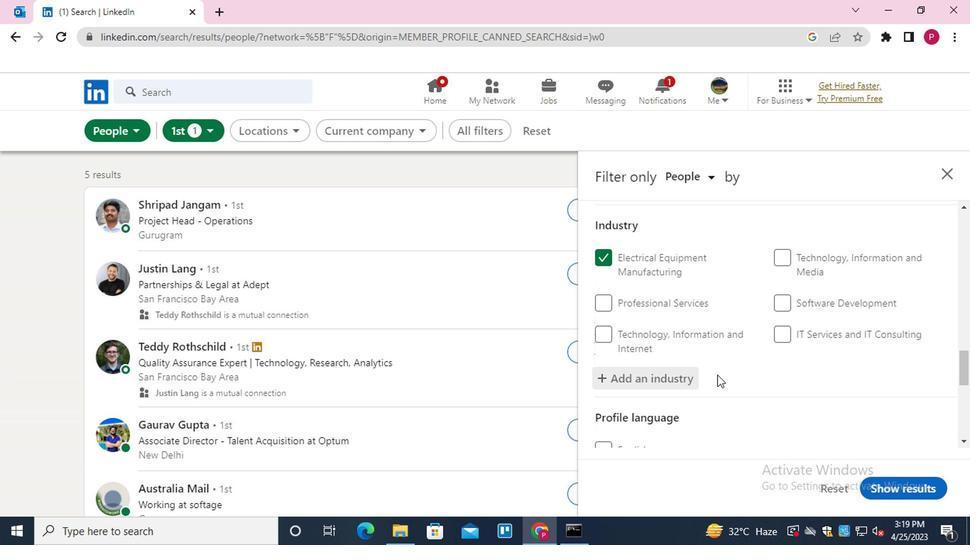 
Action: Mouse scrolled (708, 362) with delta (0, 0)
Screenshot: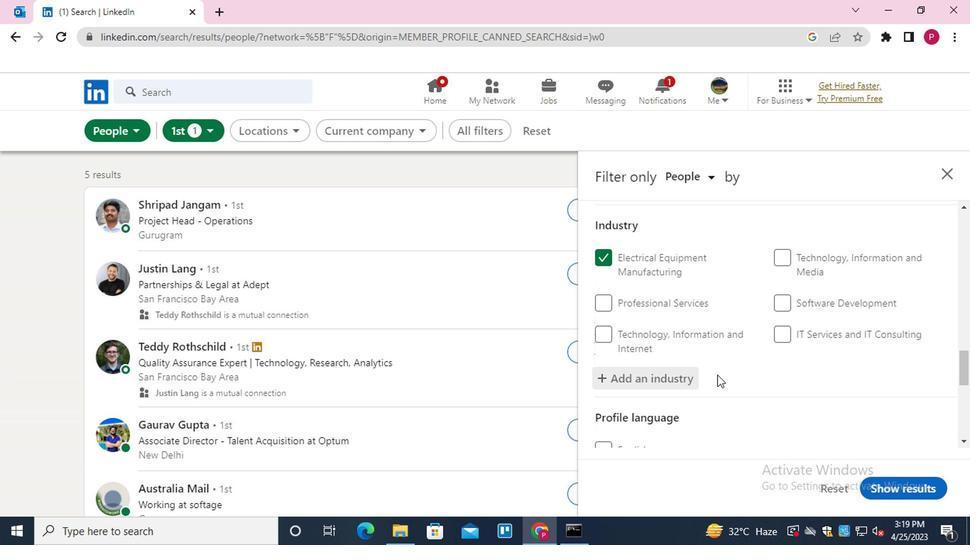 
Action: Mouse scrolled (708, 362) with delta (0, 0)
Screenshot: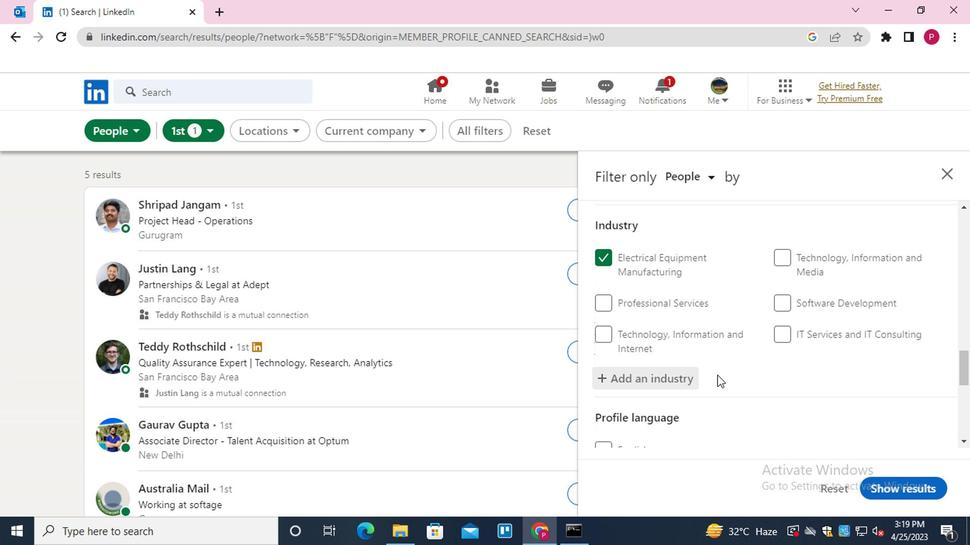 
Action: Mouse moved to (678, 348)
Screenshot: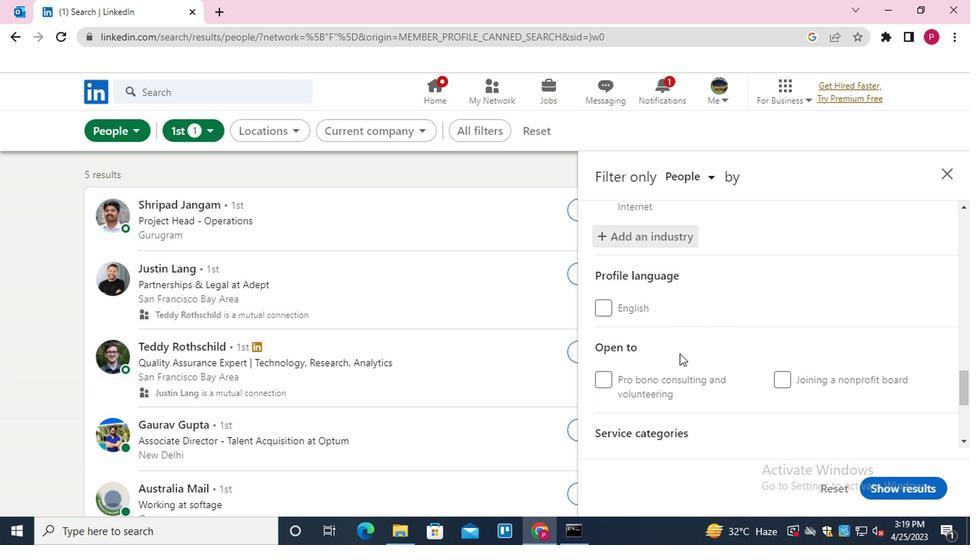 
Action: Mouse scrolled (678, 348) with delta (0, 0)
Screenshot: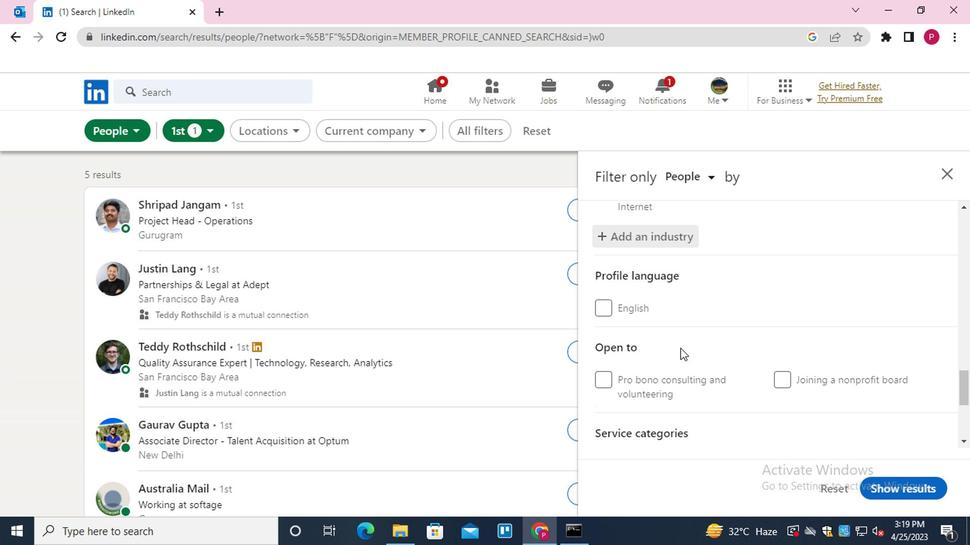 
Action: Mouse scrolled (678, 348) with delta (0, 0)
Screenshot: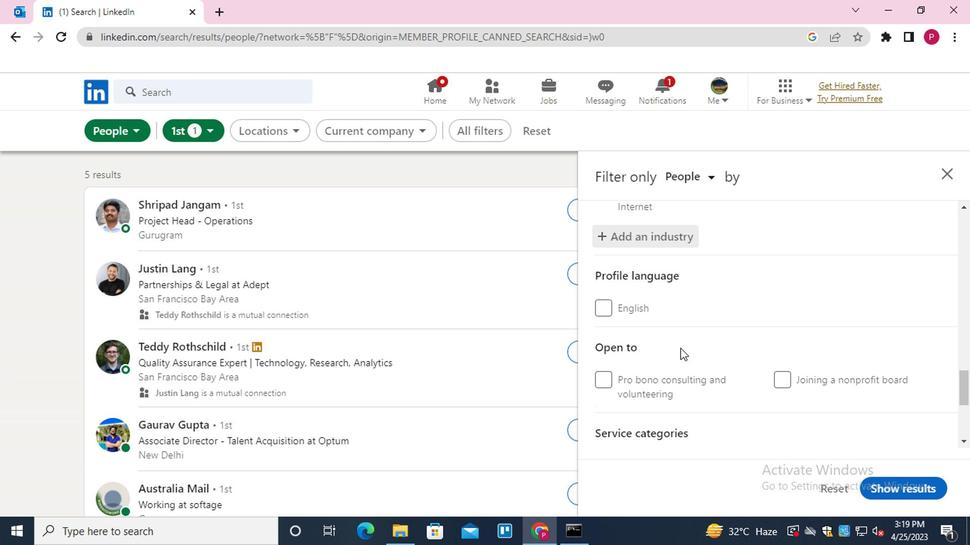 
Action: Mouse moved to (634, 325)
Screenshot: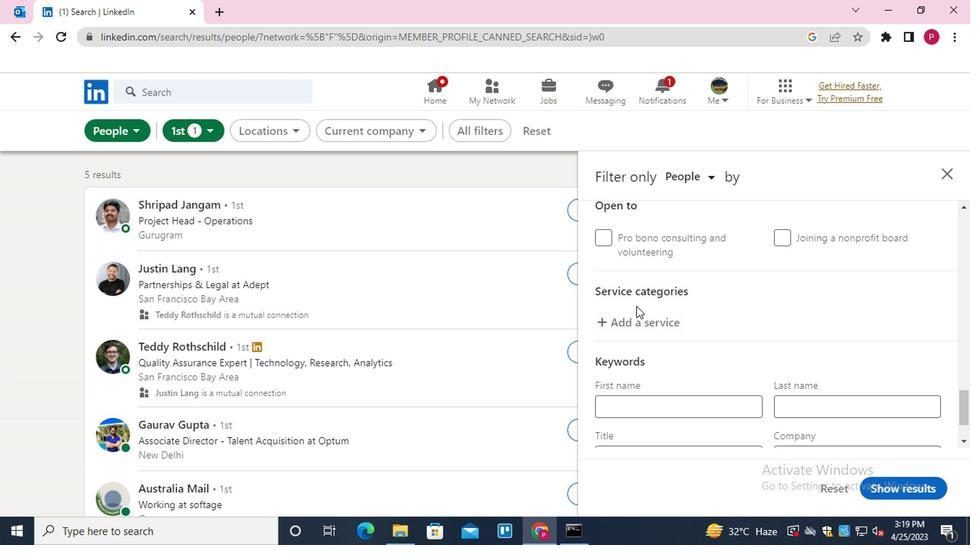 
Action: Mouse pressed left at (634, 325)
Screenshot: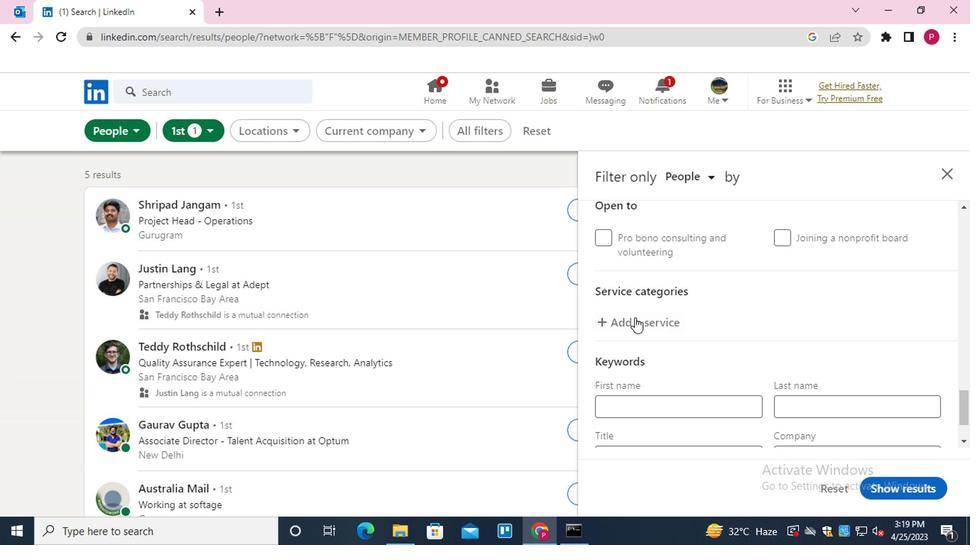 
Action: Mouse moved to (636, 325)
Screenshot: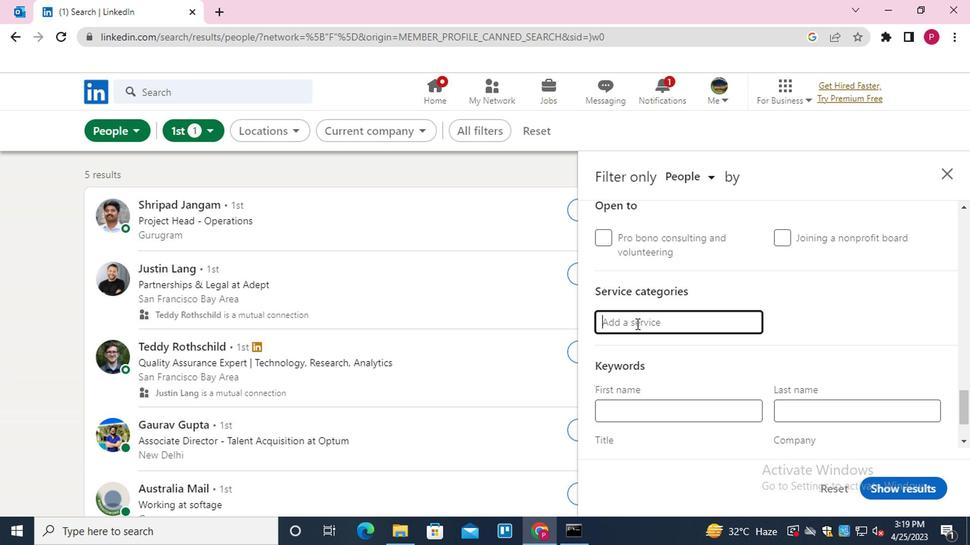 
Action: Key pressed <Key.shift><Key.shift><Key.shift><Key.shift><Key.shift><Key.shift><Key.shift><Key.shift><Key.shift><Key.shift><Key.shift><Key.shift><Key.shift>FILE
Screenshot: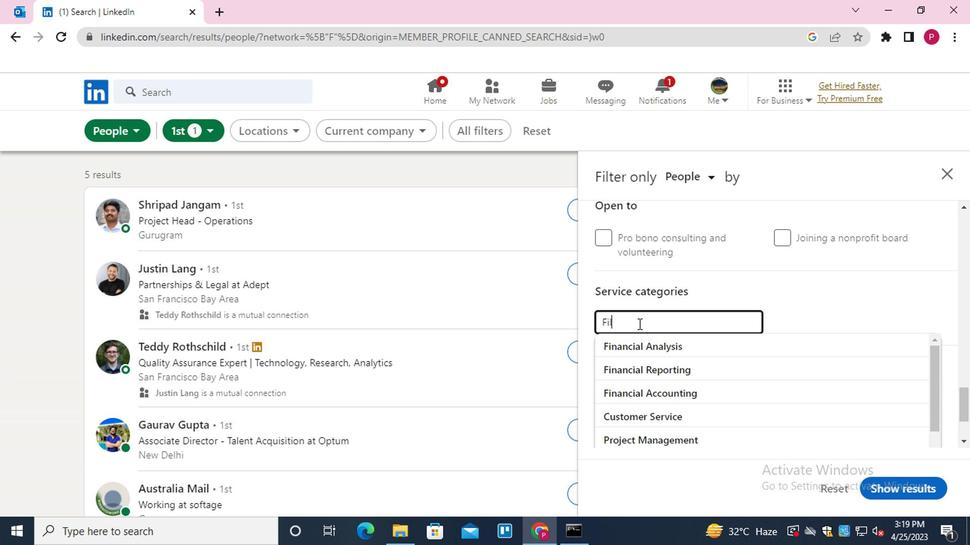 
Action: Mouse moved to (651, 346)
Screenshot: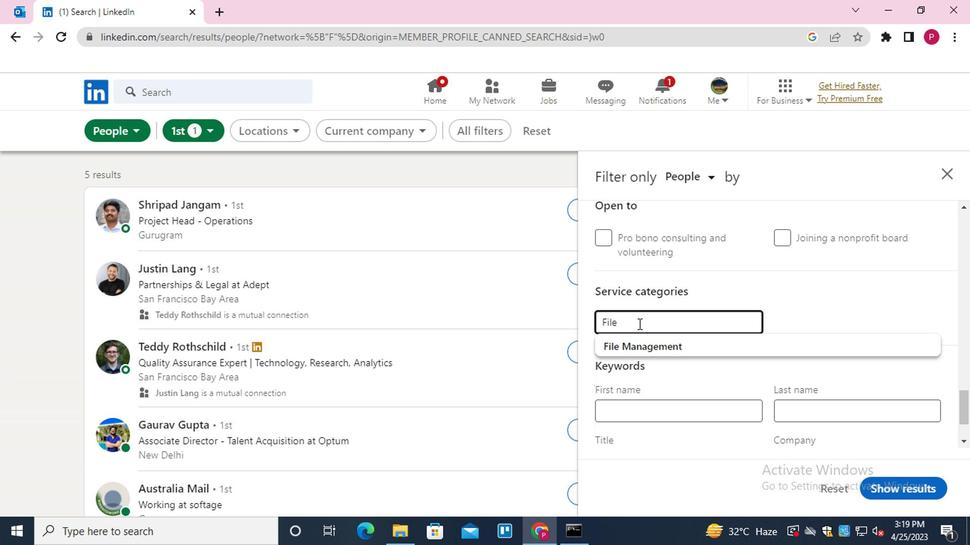 
Action: Mouse pressed left at (651, 346)
Screenshot: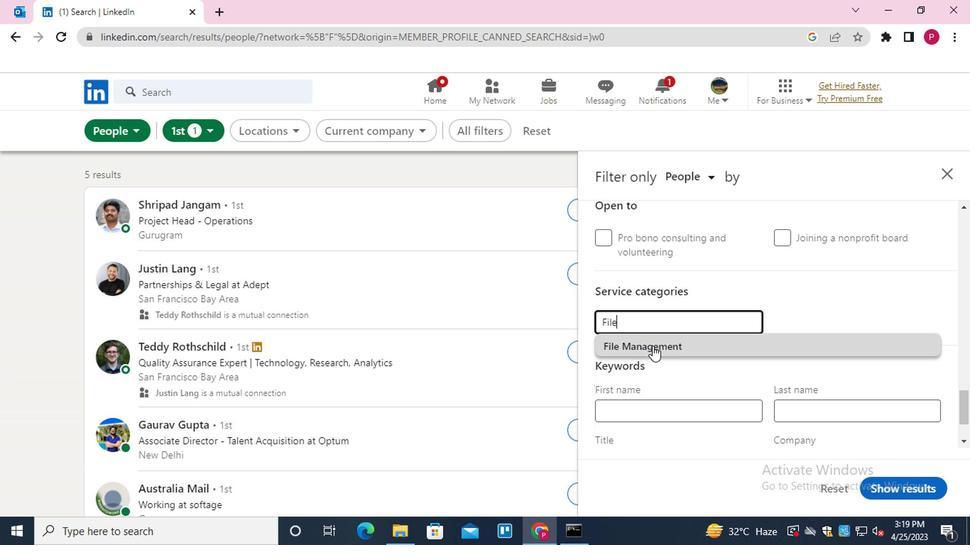 
Action: Mouse moved to (696, 357)
Screenshot: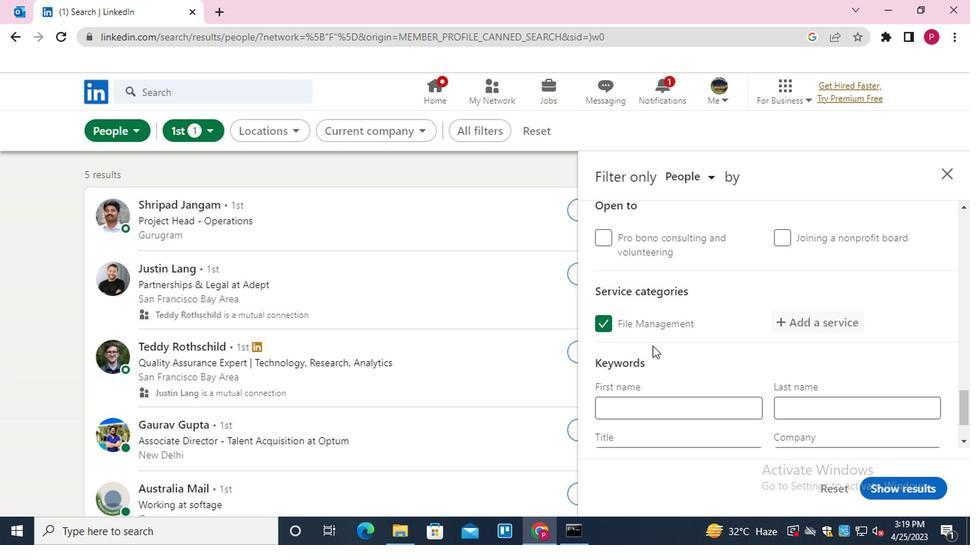 
Action: Mouse scrolled (696, 356) with delta (0, -1)
Screenshot: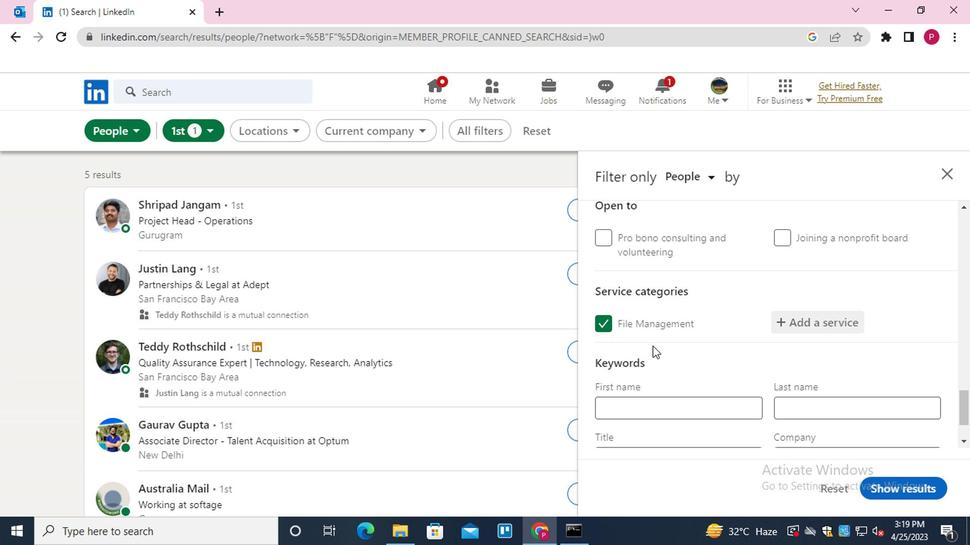 
Action: Mouse moved to (696, 361)
Screenshot: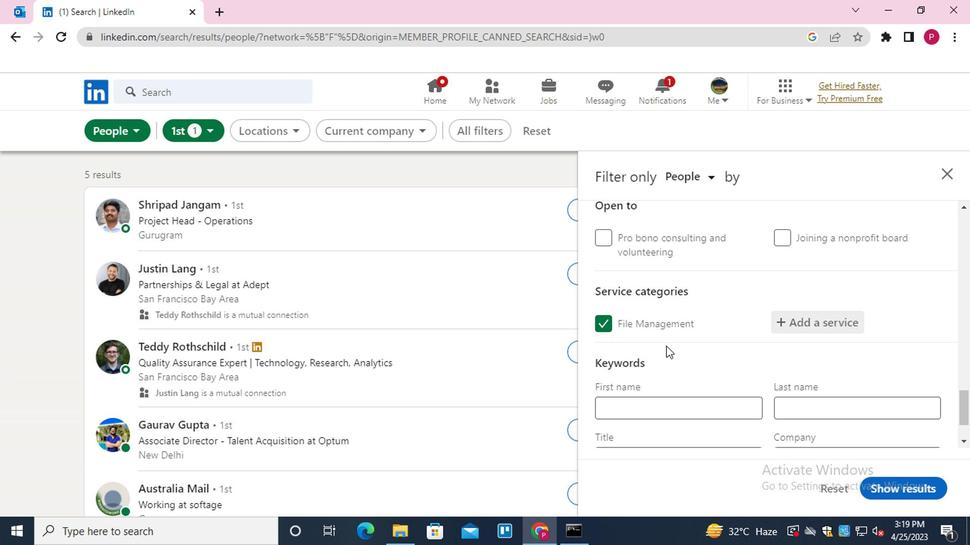 
Action: Mouse scrolled (696, 360) with delta (0, 0)
Screenshot: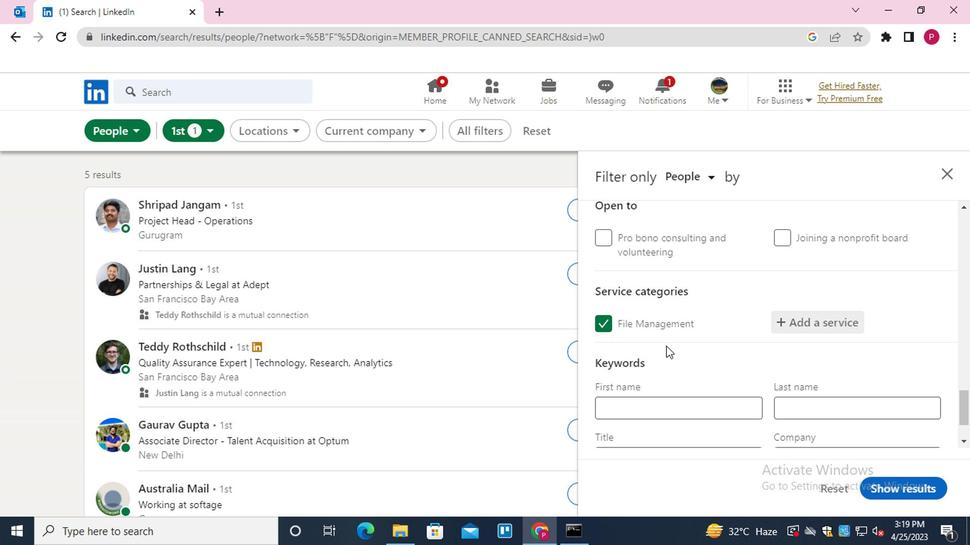 
Action: Mouse moved to (670, 396)
Screenshot: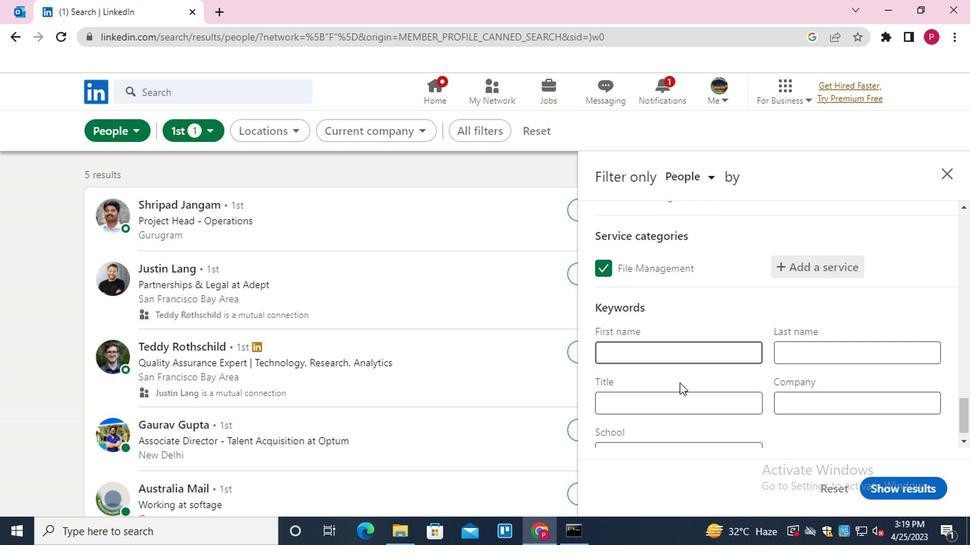 
Action: Mouse pressed left at (670, 396)
Screenshot: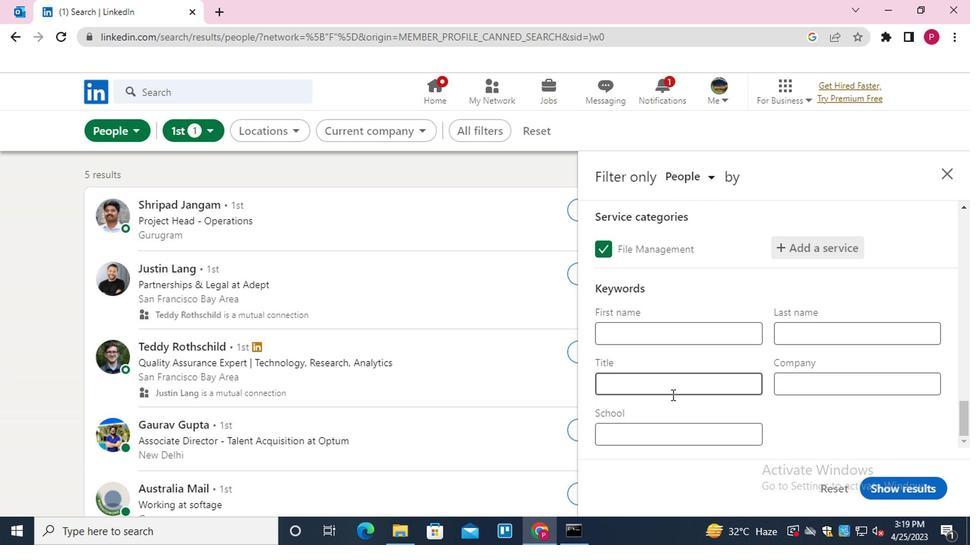 
Action: Mouse moved to (681, 382)
Screenshot: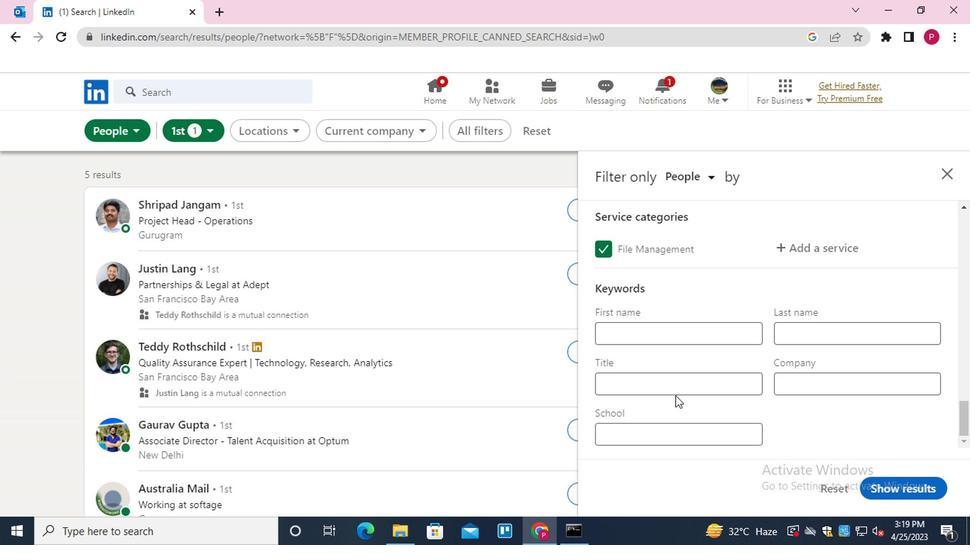 
Action: Mouse pressed left at (681, 382)
Screenshot: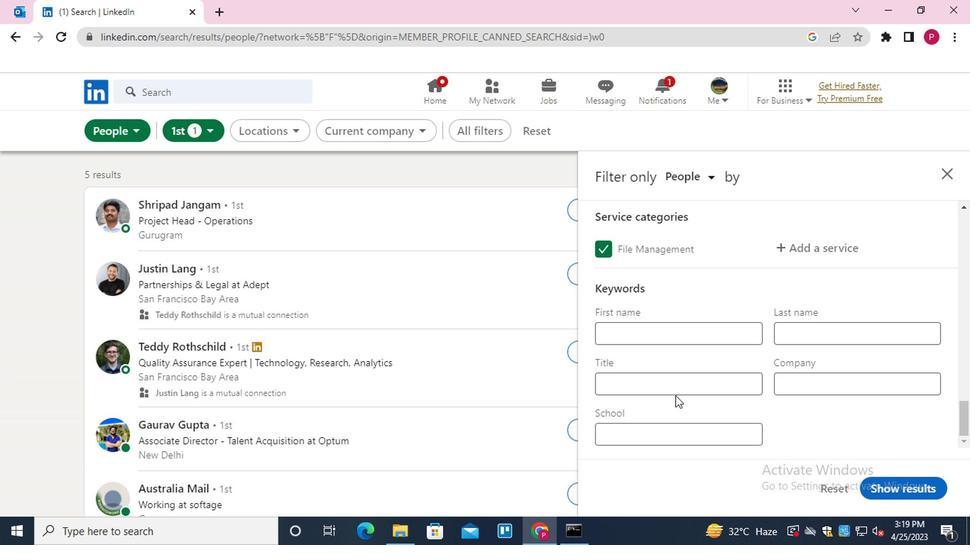 
Action: Key pressed <Key.shift>CREDIT<Key.space><Key.shift><Key.shift>COUNSELOR
Screenshot: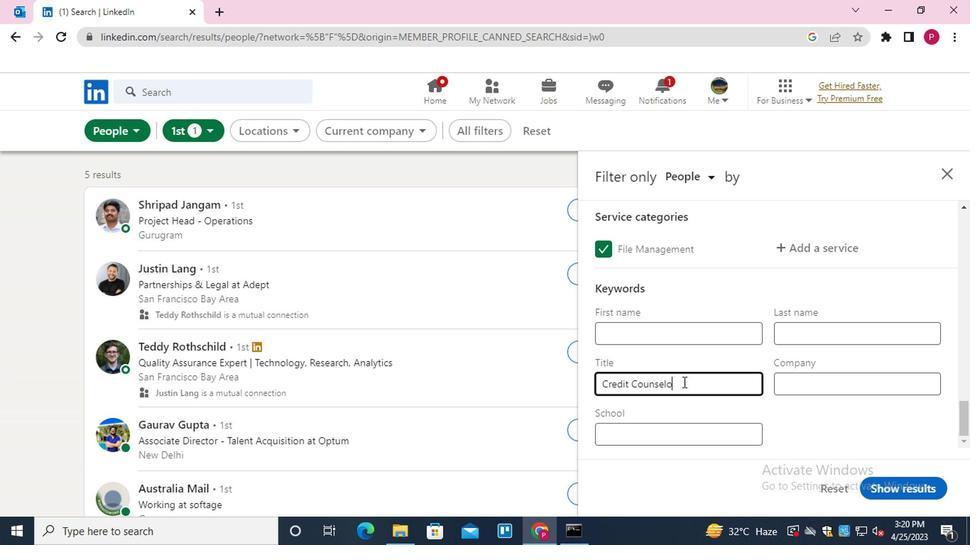 
Action: Mouse moved to (894, 492)
Screenshot: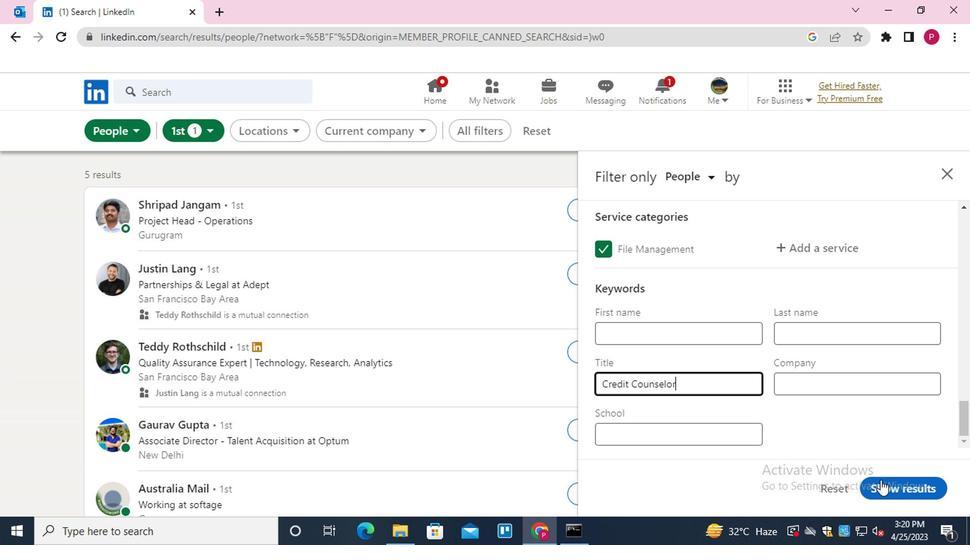
Action: Mouse pressed left at (894, 492)
Screenshot: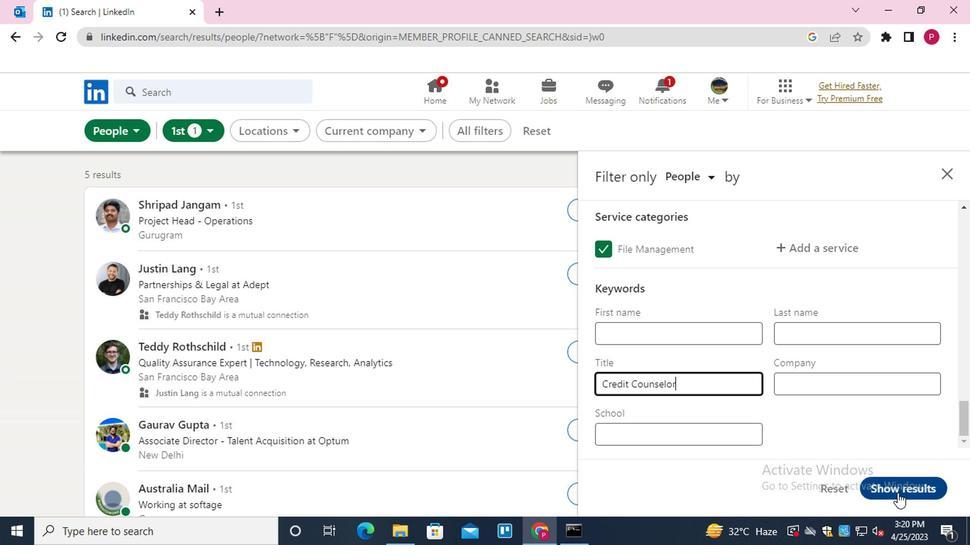 
Action: Mouse moved to (324, 310)
Screenshot: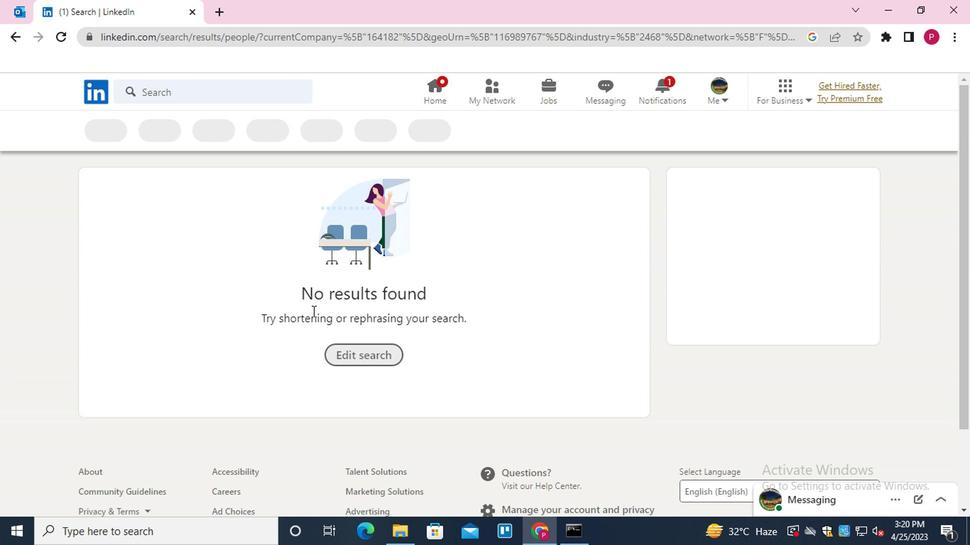
